 Task: Search one way flight ticket for 4 adults, 2 children, 2 infants in seat and 1 infant on lap in economy from Traverse City: Cherry Capital Airport (was Cherry County Airpark) to Jacksonville: Albert J. Ellis Airport on 5-3-2023. Choice of flights is Frontier. Price is upto 65000. Outbound departure time preference is 23:15.
Action: Mouse moved to (259, 356)
Screenshot: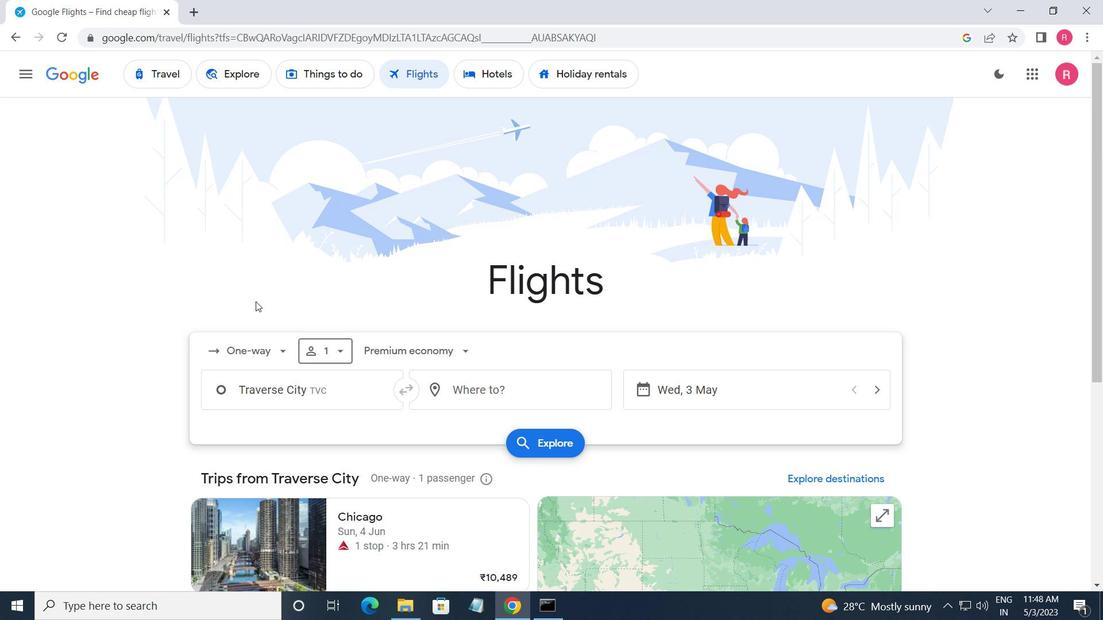 
Action: Mouse pressed left at (259, 356)
Screenshot: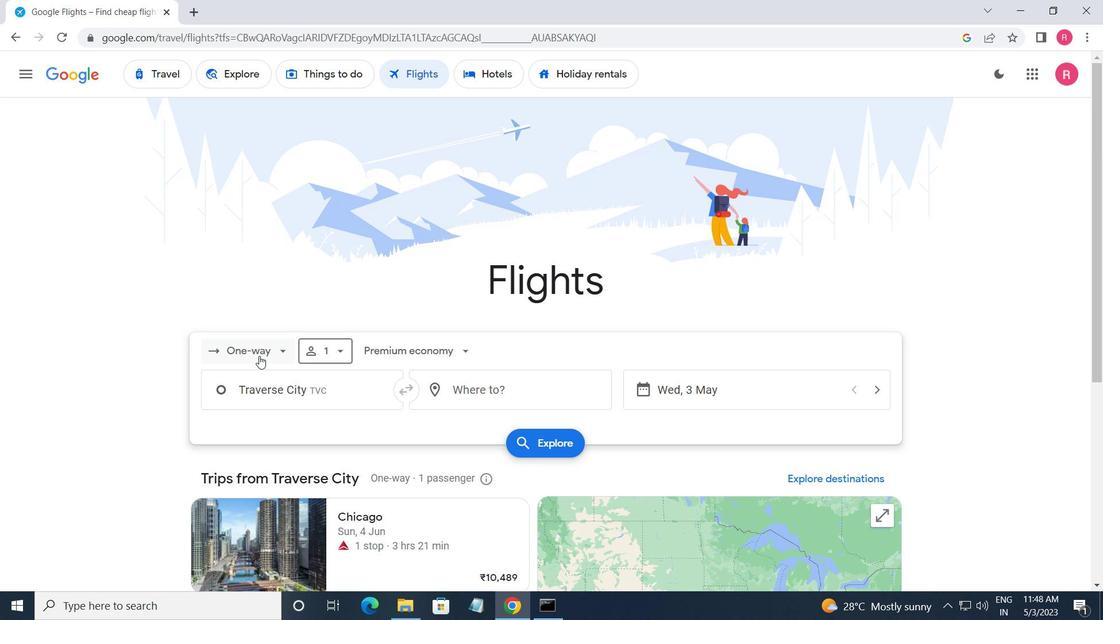 
Action: Mouse moved to (270, 412)
Screenshot: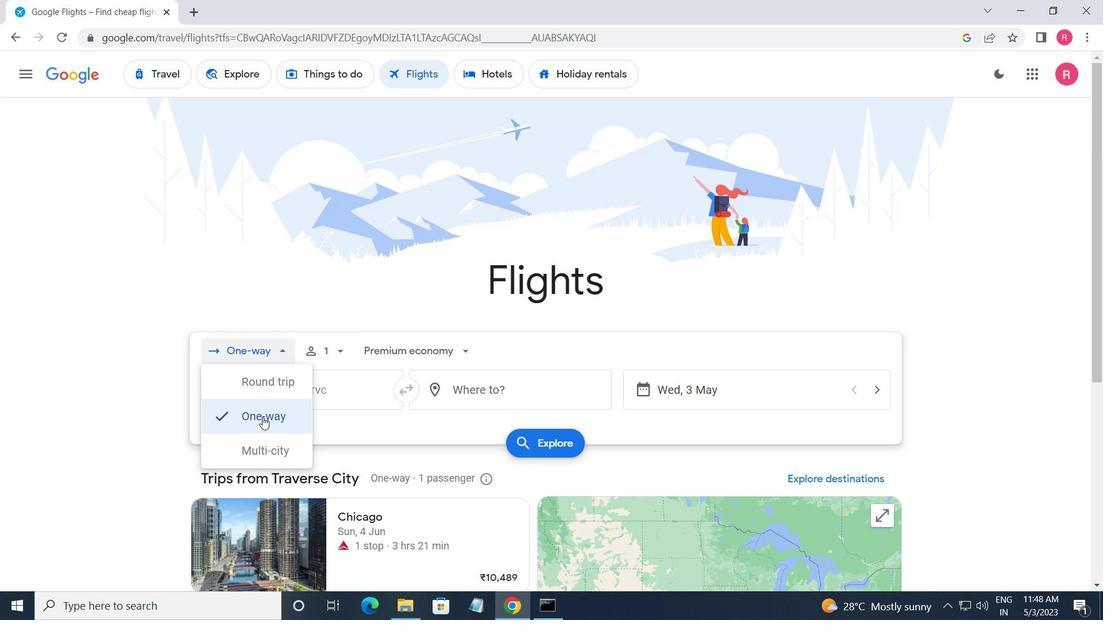 
Action: Mouse pressed left at (270, 412)
Screenshot: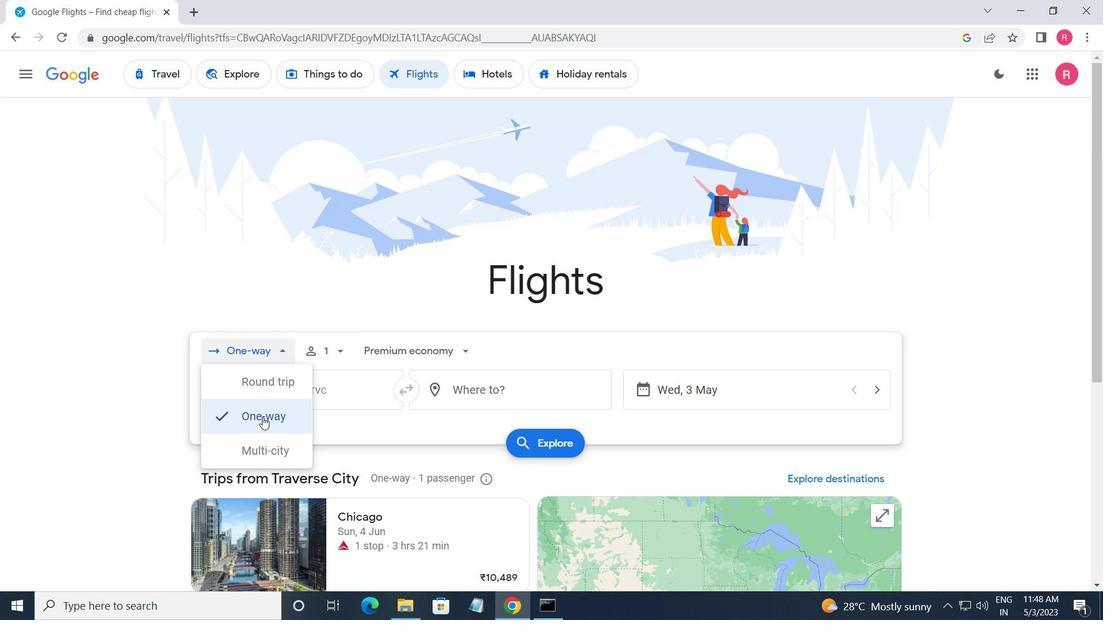 
Action: Mouse moved to (337, 345)
Screenshot: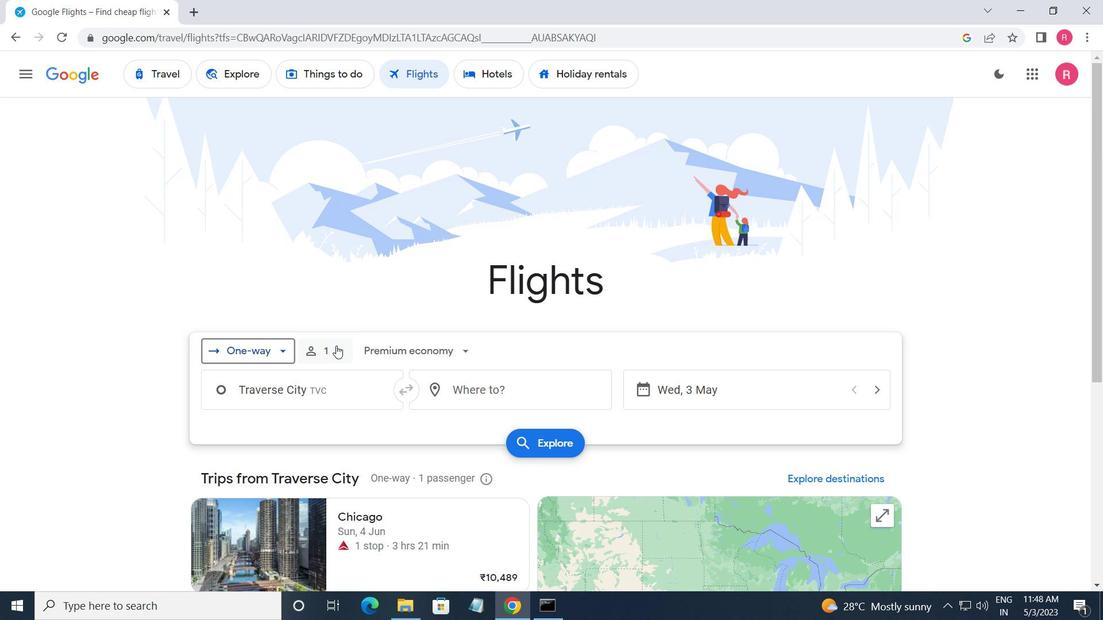 
Action: Mouse pressed left at (337, 345)
Screenshot: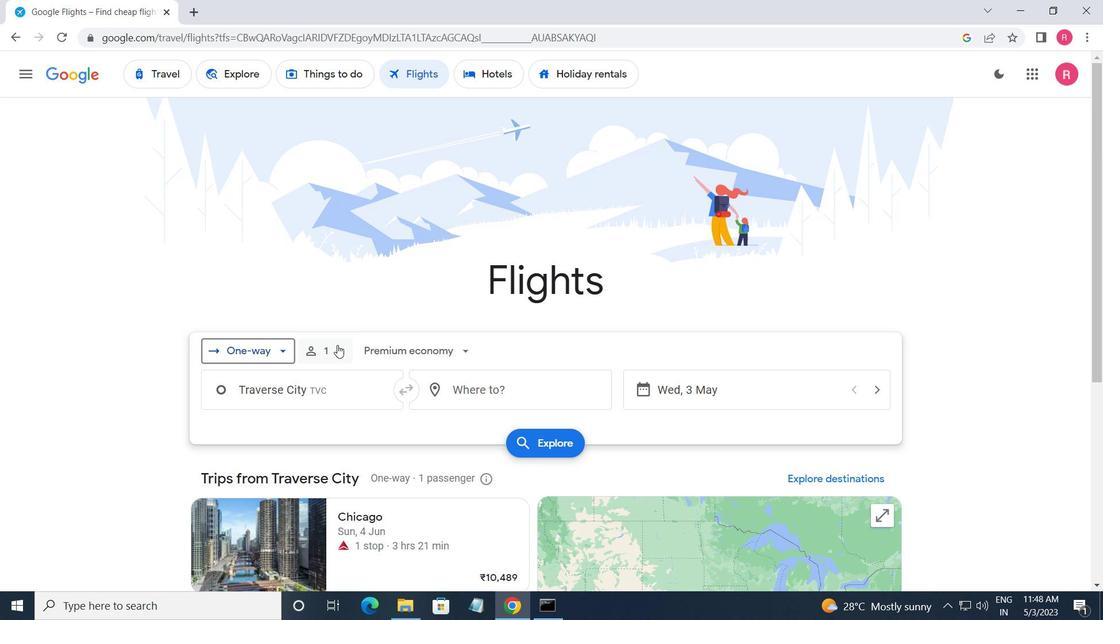 
Action: Mouse moved to (440, 382)
Screenshot: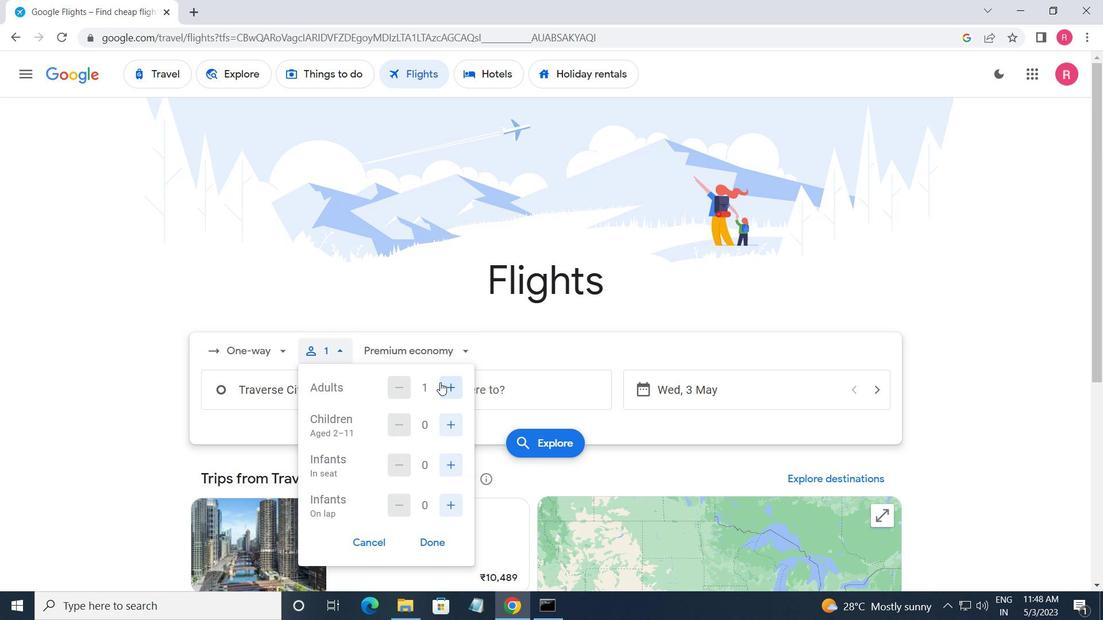 
Action: Mouse pressed left at (440, 382)
Screenshot: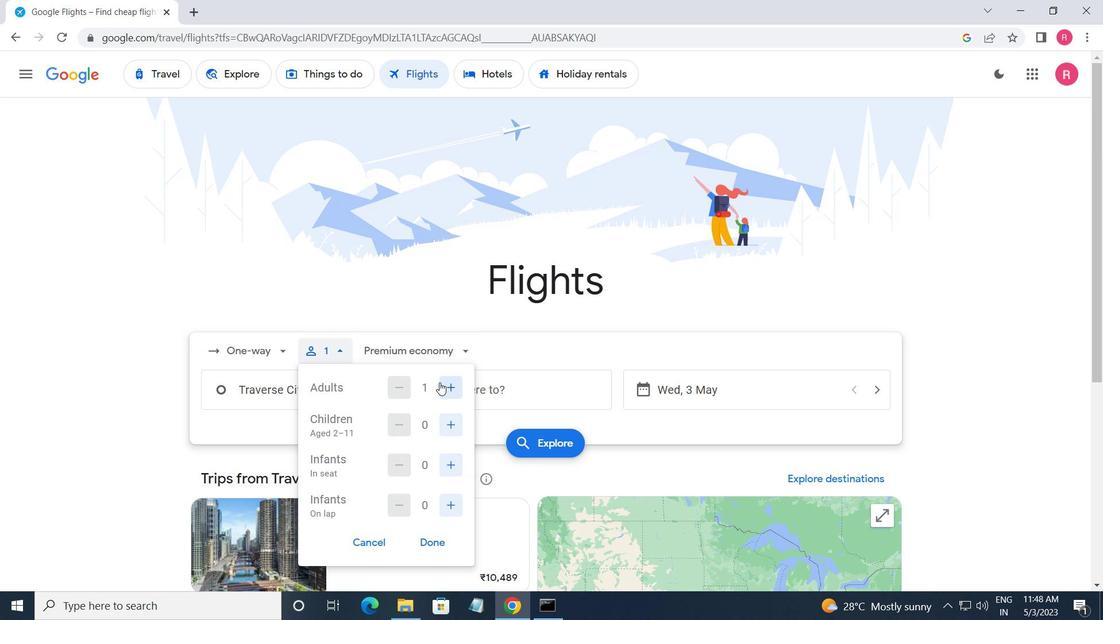
Action: Mouse moved to (443, 383)
Screenshot: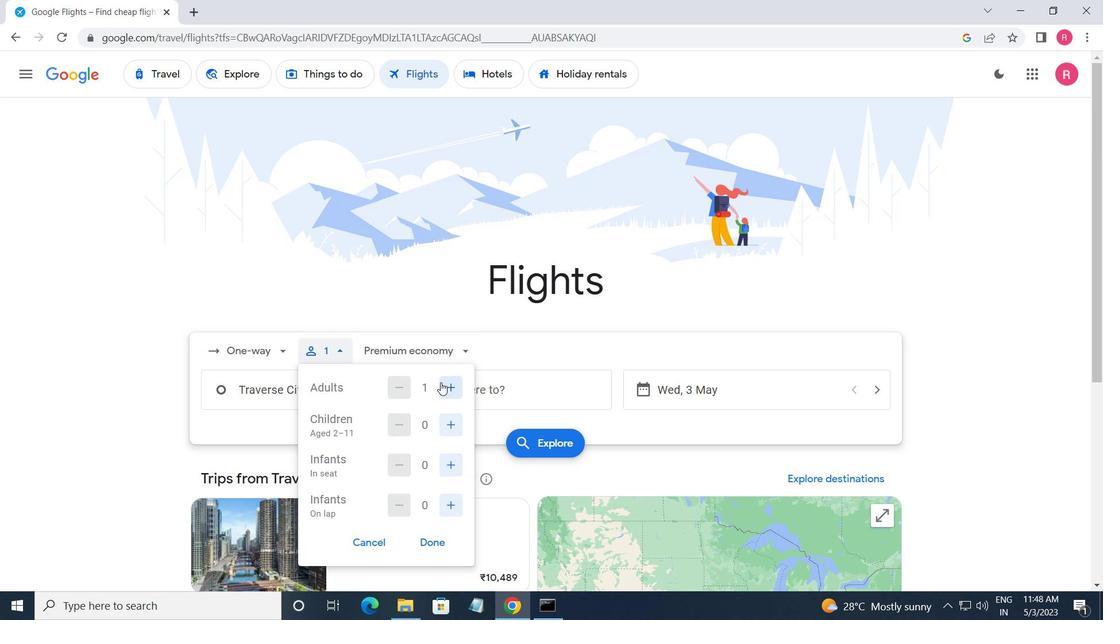 
Action: Mouse pressed left at (443, 383)
Screenshot: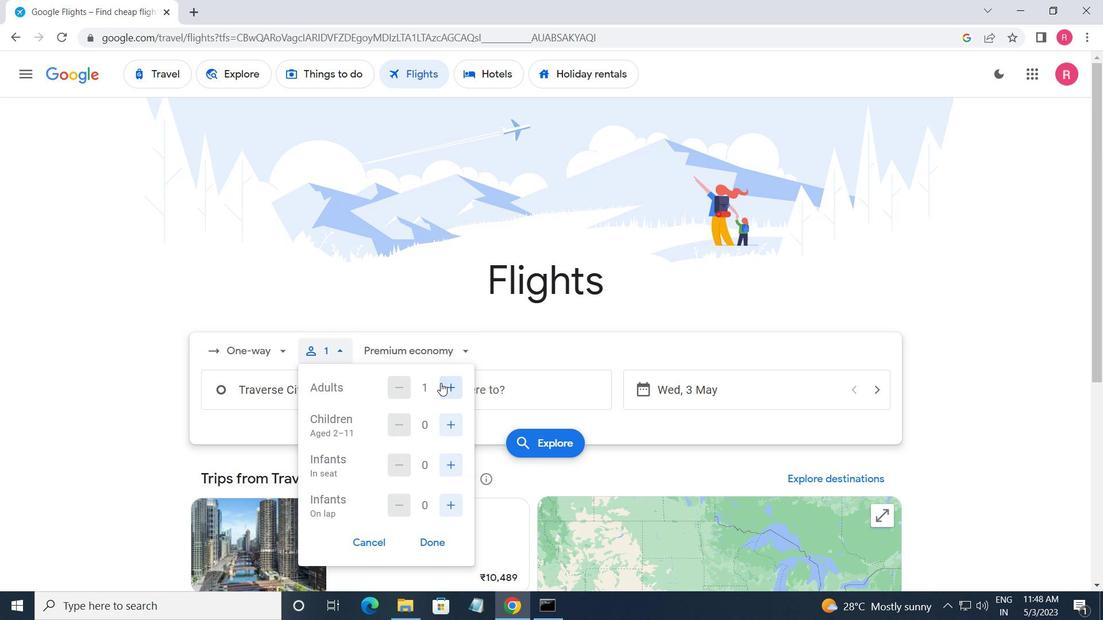
Action: Mouse pressed left at (443, 383)
Screenshot: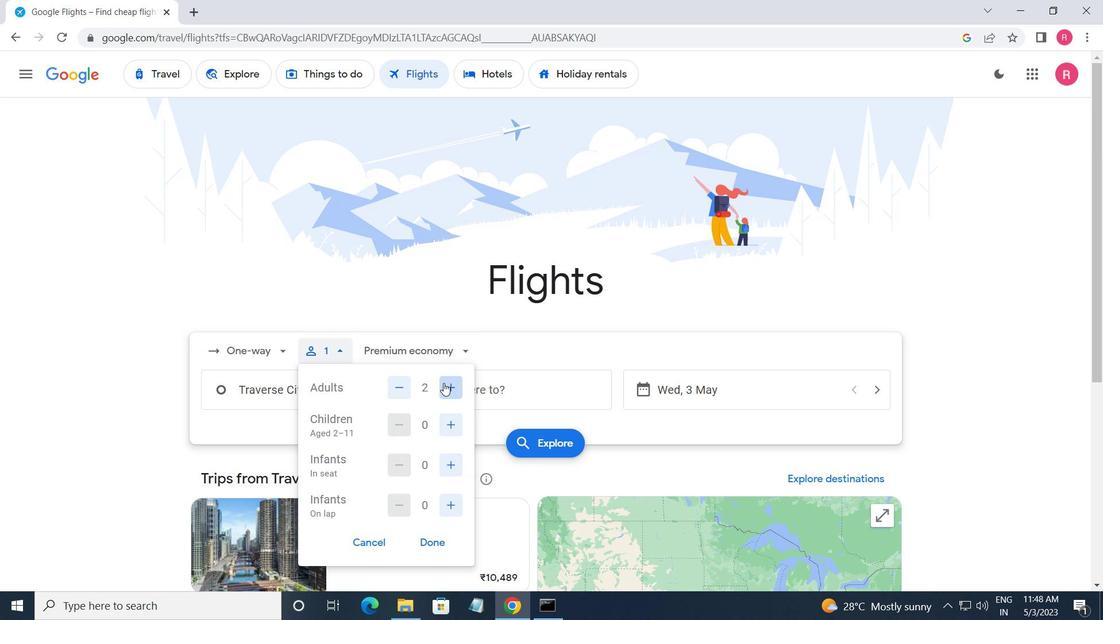 
Action: Mouse moved to (458, 434)
Screenshot: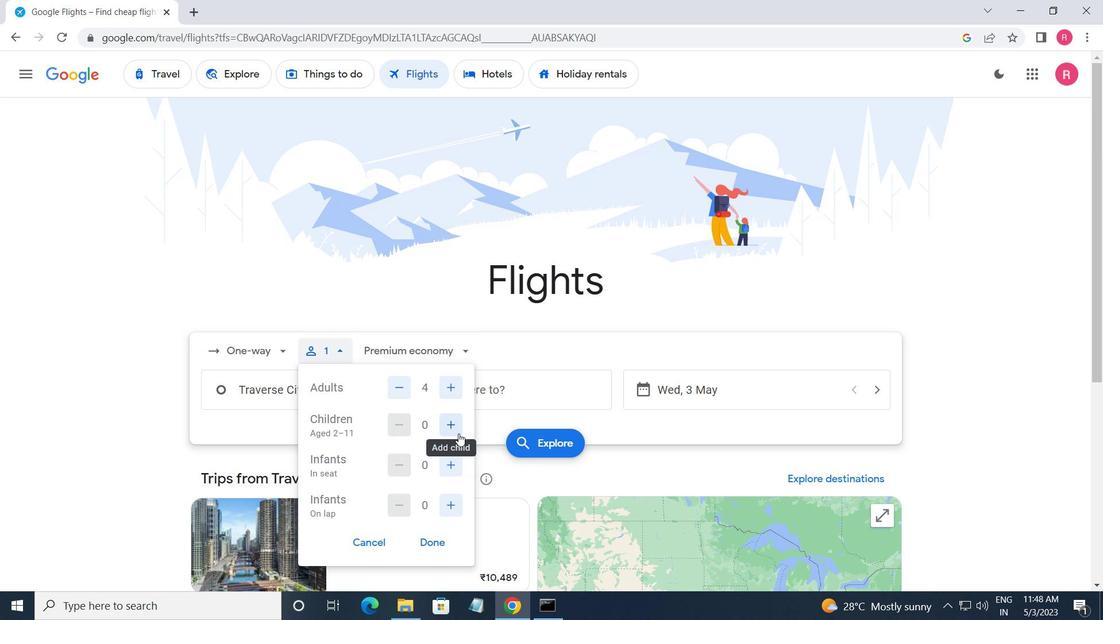 
Action: Mouse pressed left at (458, 434)
Screenshot: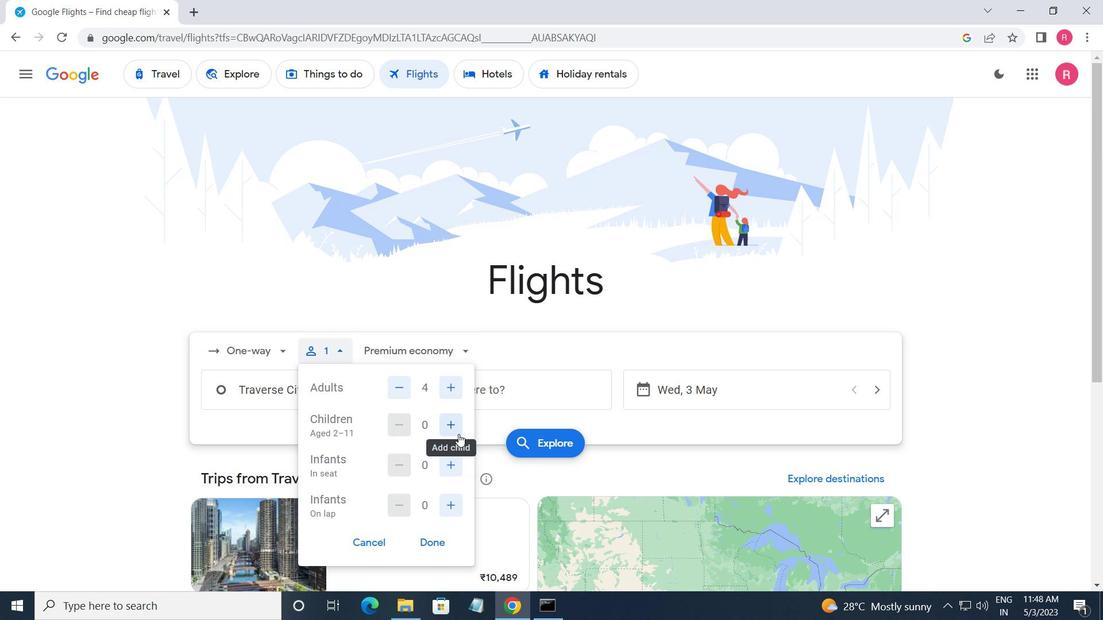 
Action: Mouse moved to (457, 433)
Screenshot: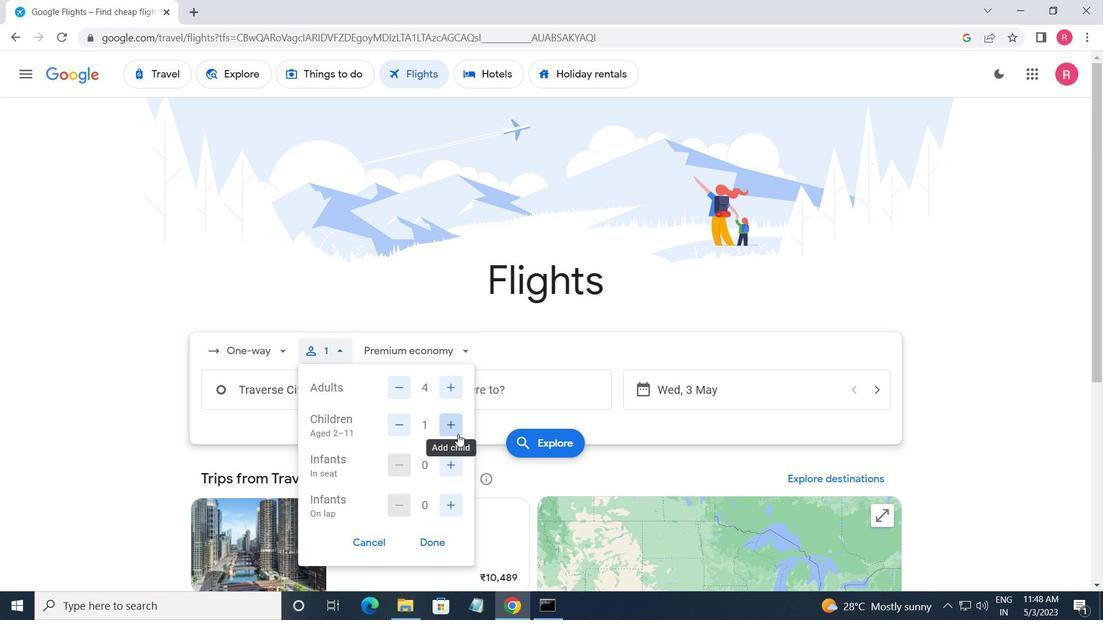 
Action: Mouse pressed left at (457, 433)
Screenshot: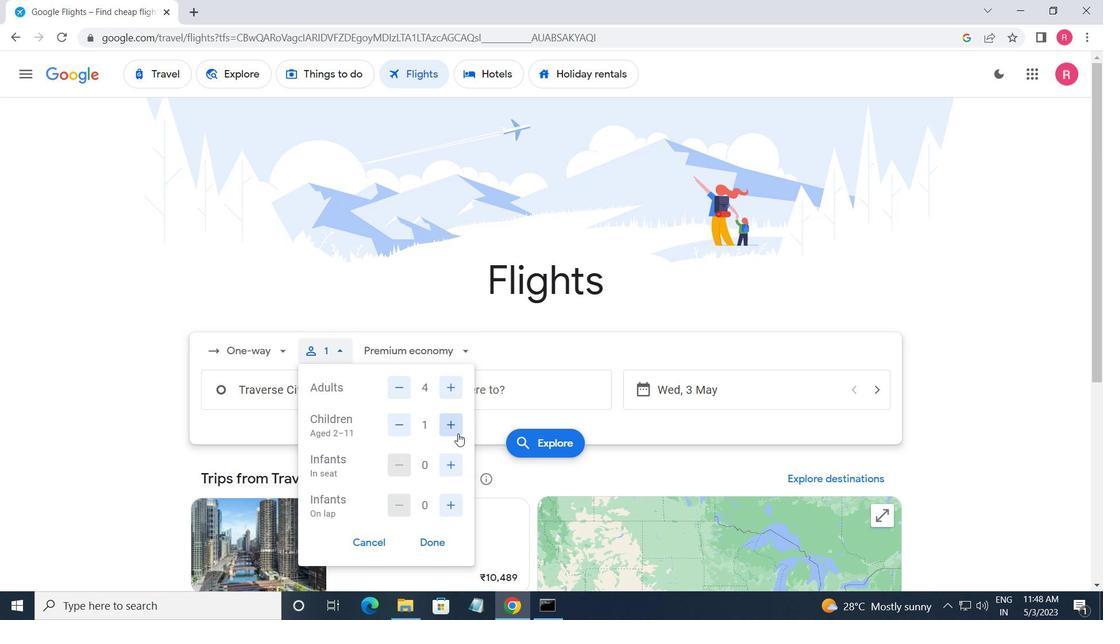 
Action: Mouse moved to (457, 455)
Screenshot: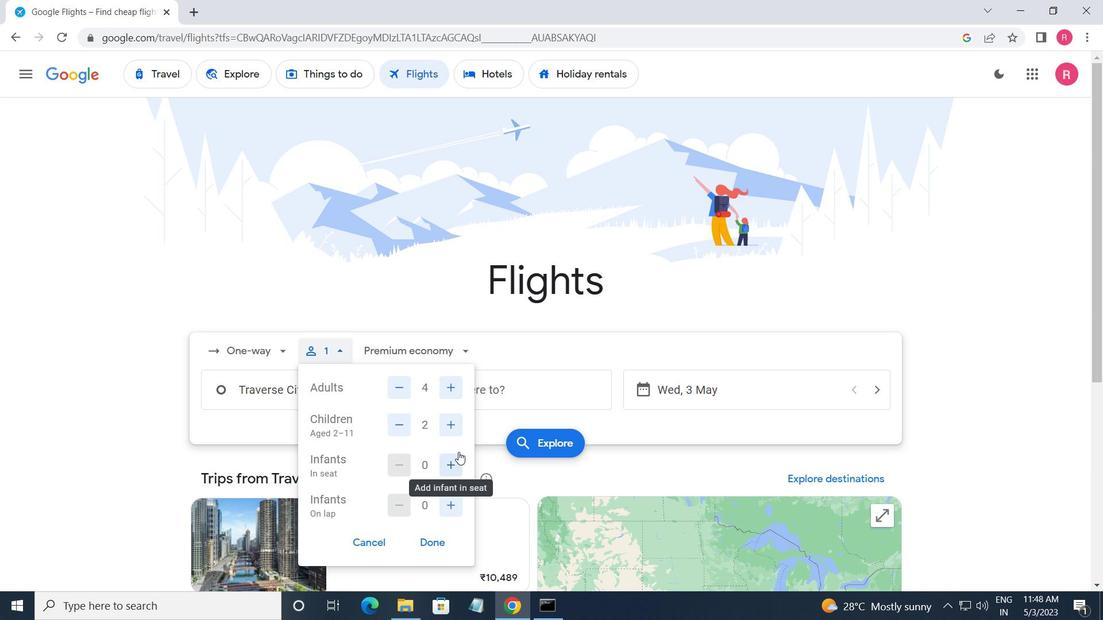 
Action: Mouse pressed left at (457, 455)
Screenshot: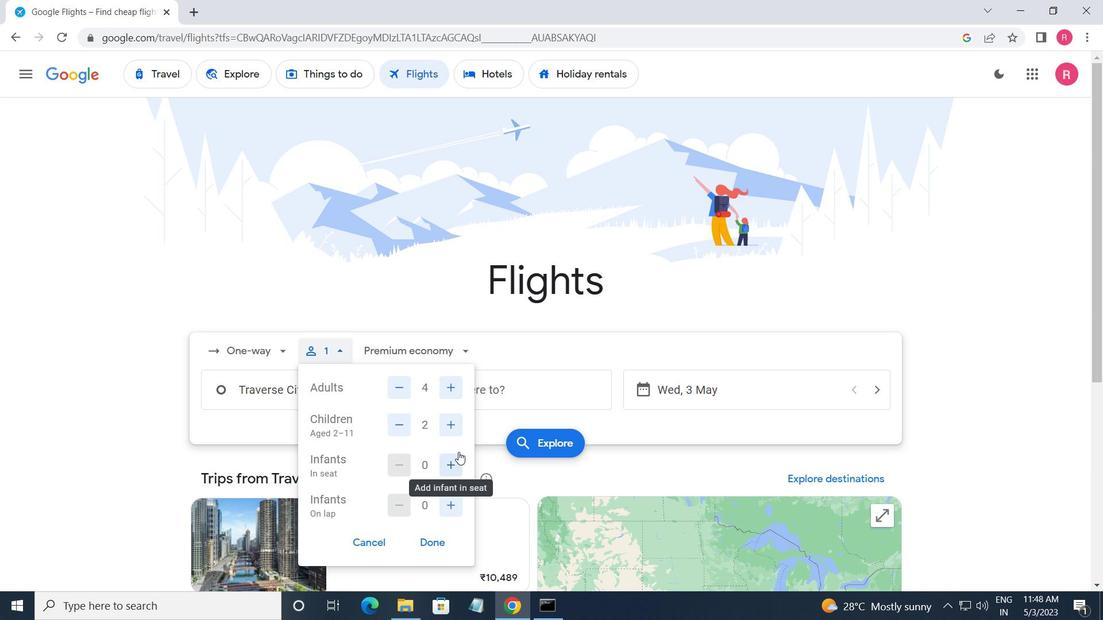 
Action: Mouse moved to (457, 456)
Screenshot: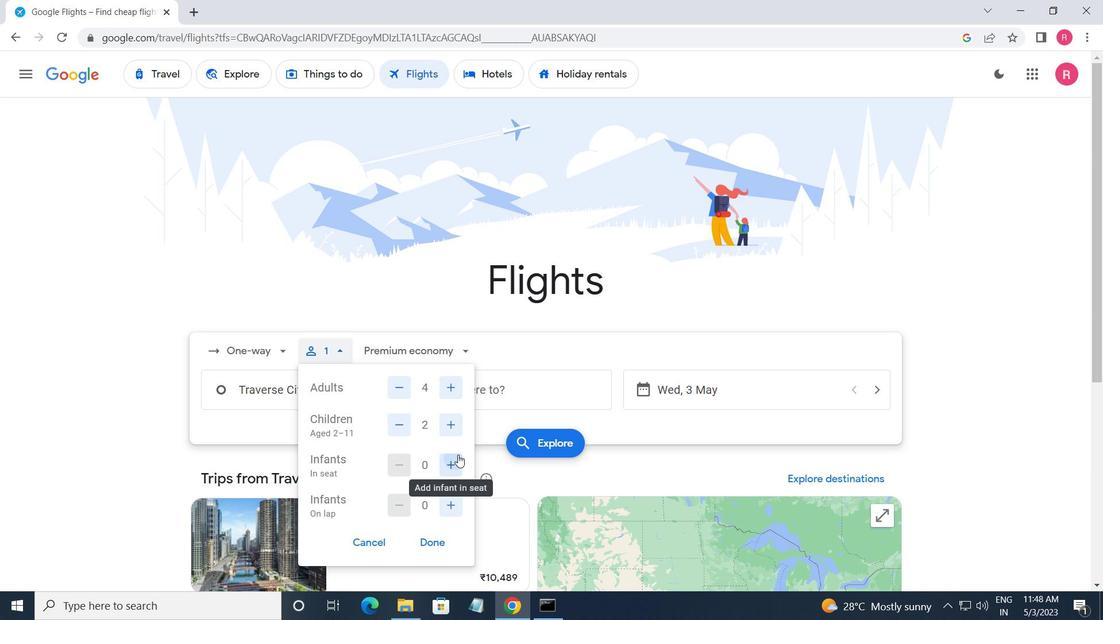 
Action: Mouse pressed left at (457, 456)
Screenshot: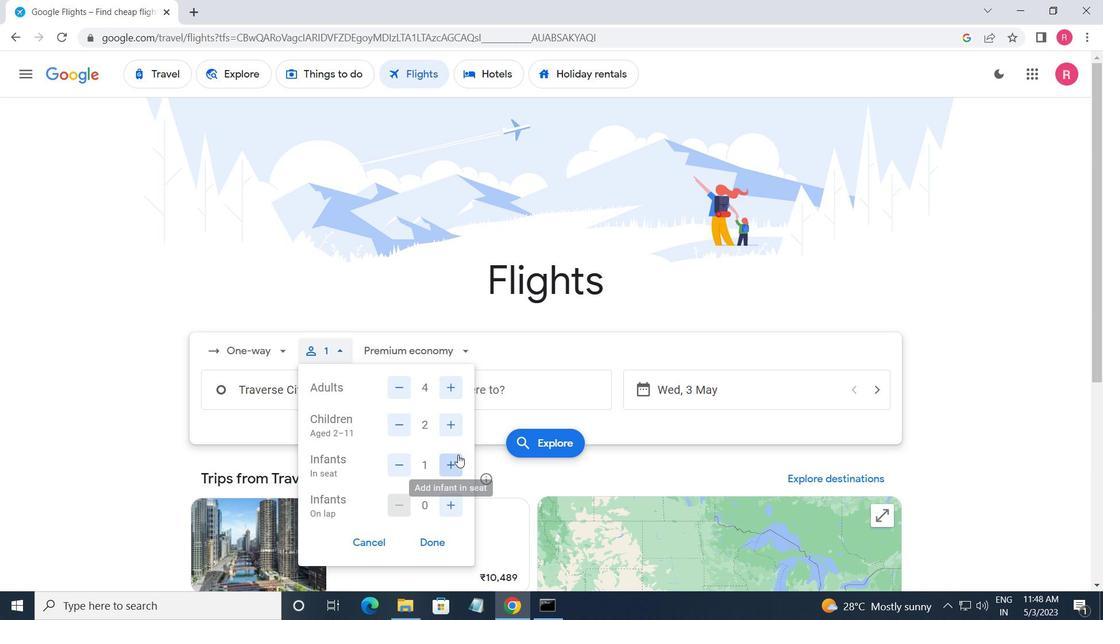 
Action: Mouse moved to (447, 496)
Screenshot: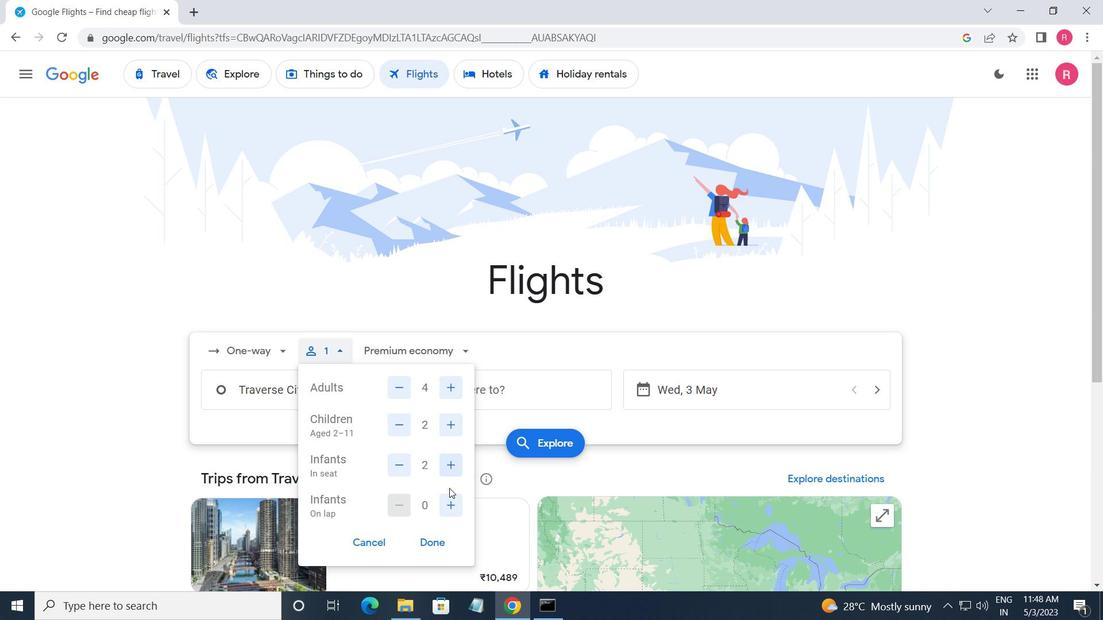 
Action: Mouse pressed left at (447, 496)
Screenshot: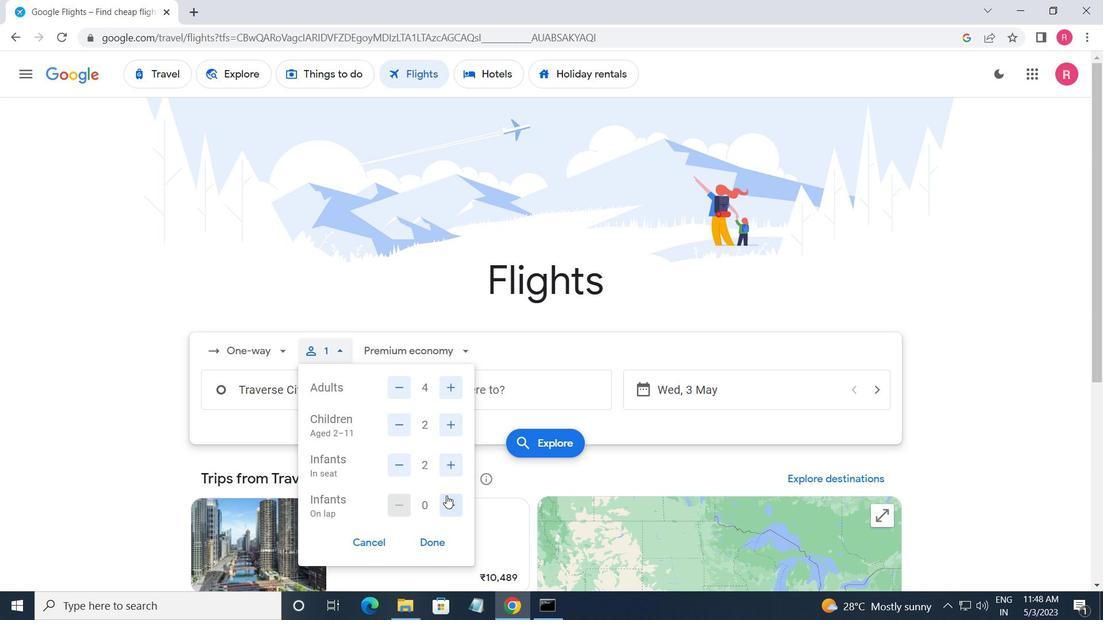 
Action: Mouse moved to (433, 536)
Screenshot: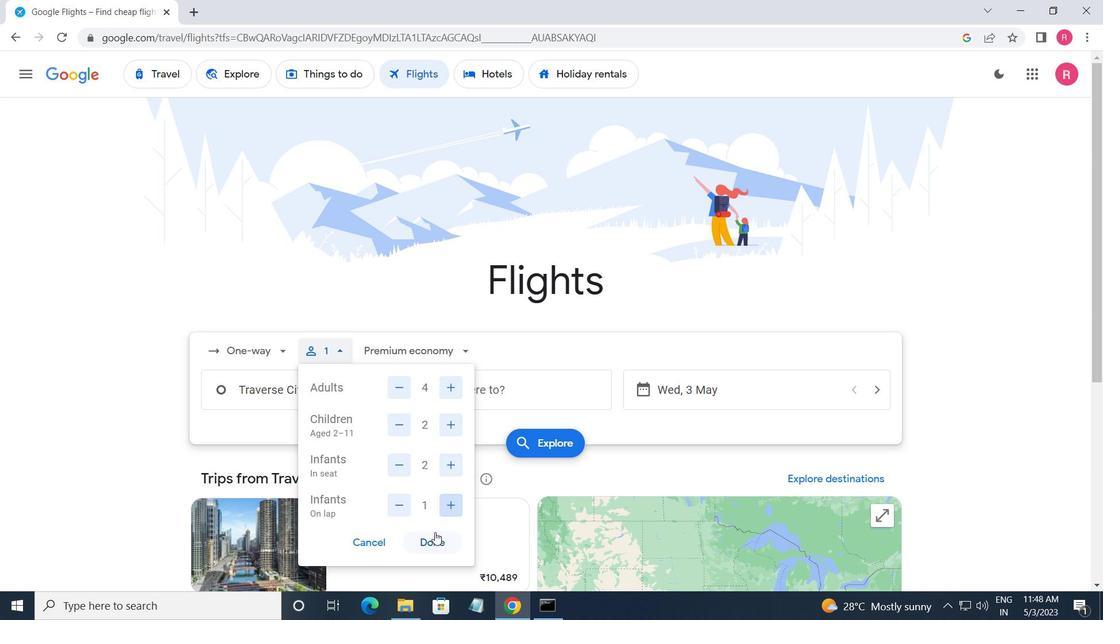 
Action: Mouse pressed left at (433, 536)
Screenshot: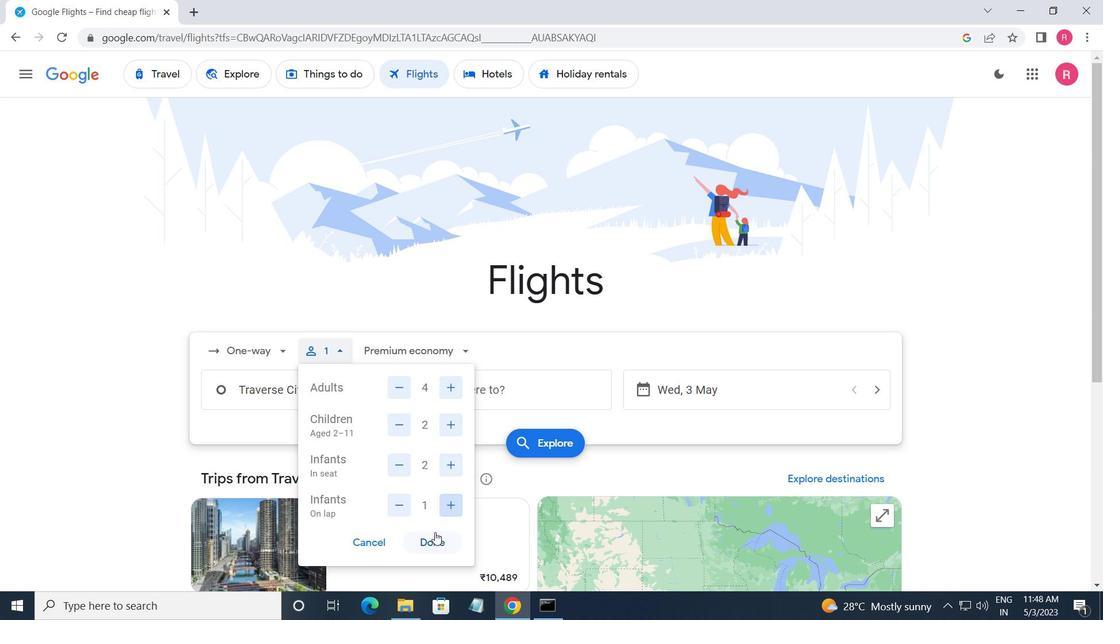 
Action: Mouse moved to (405, 355)
Screenshot: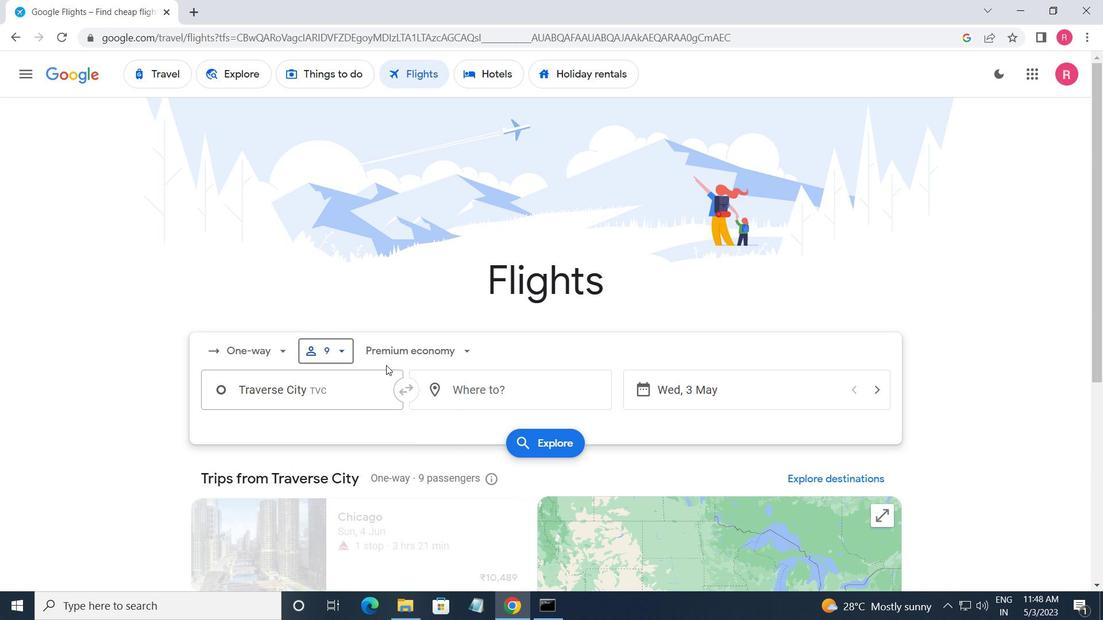 
Action: Mouse pressed left at (405, 355)
Screenshot: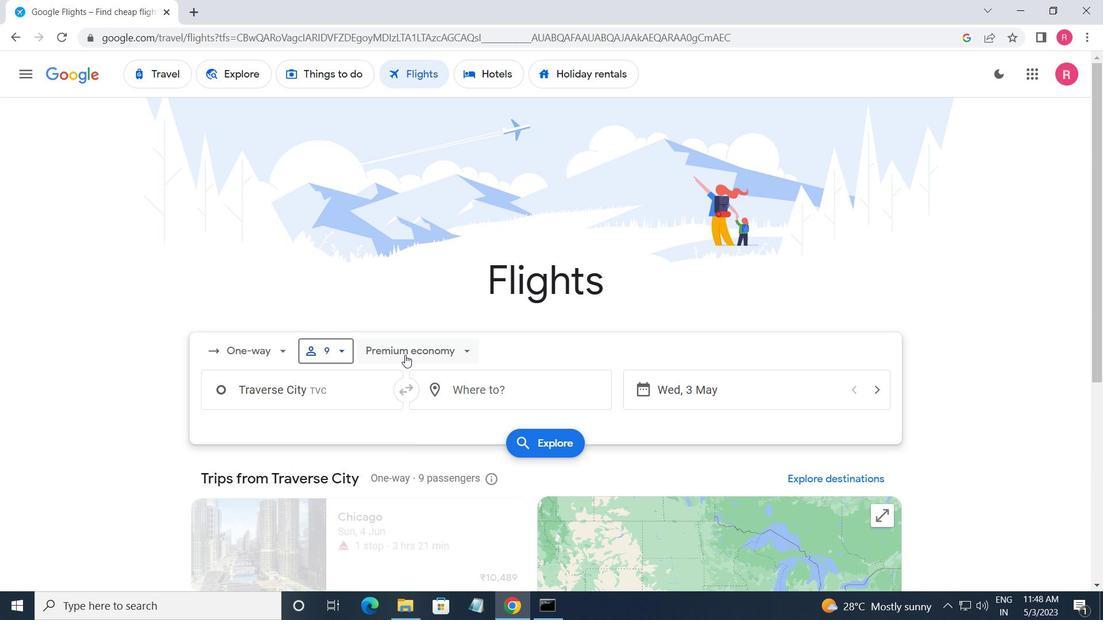 
Action: Mouse moved to (419, 391)
Screenshot: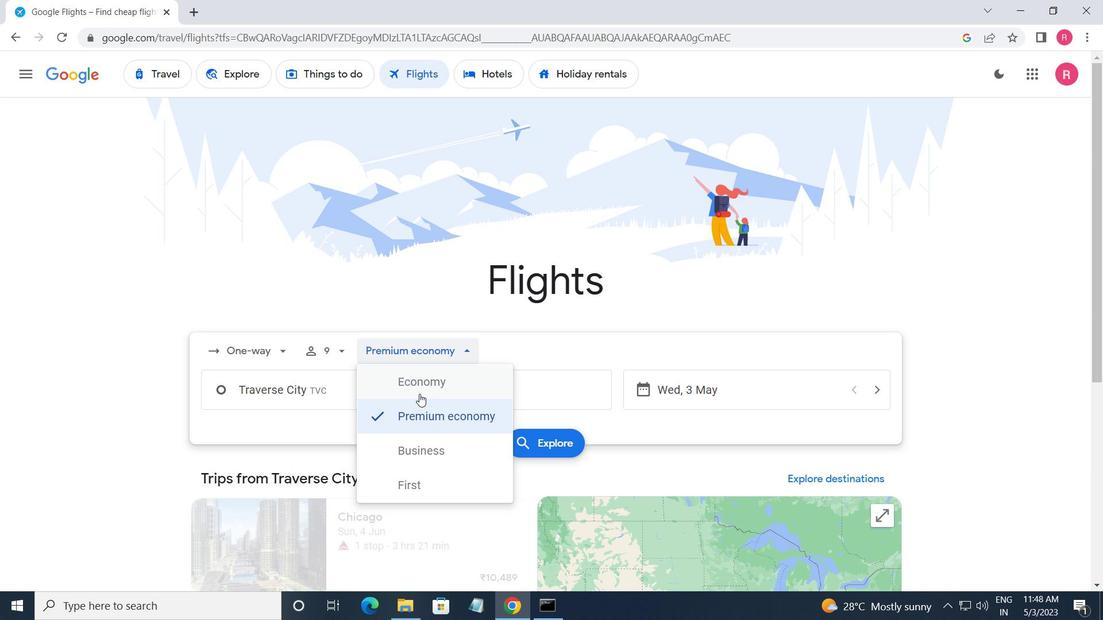 
Action: Mouse pressed left at (419, 391)
Screenshot: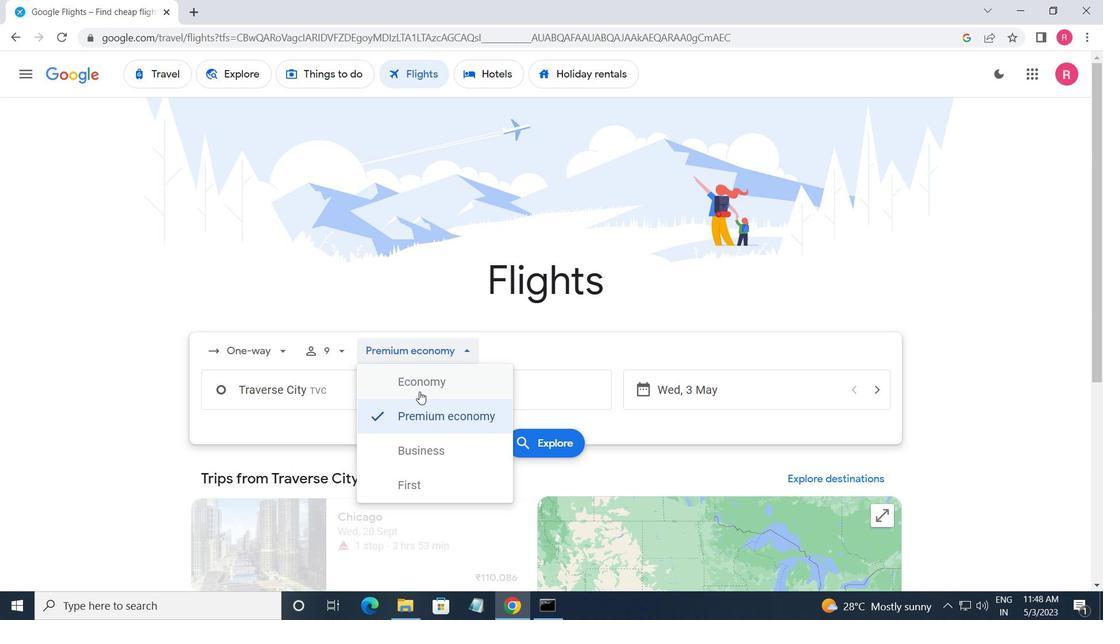
Action: Mouse moved to (336, 386)
Screenshot: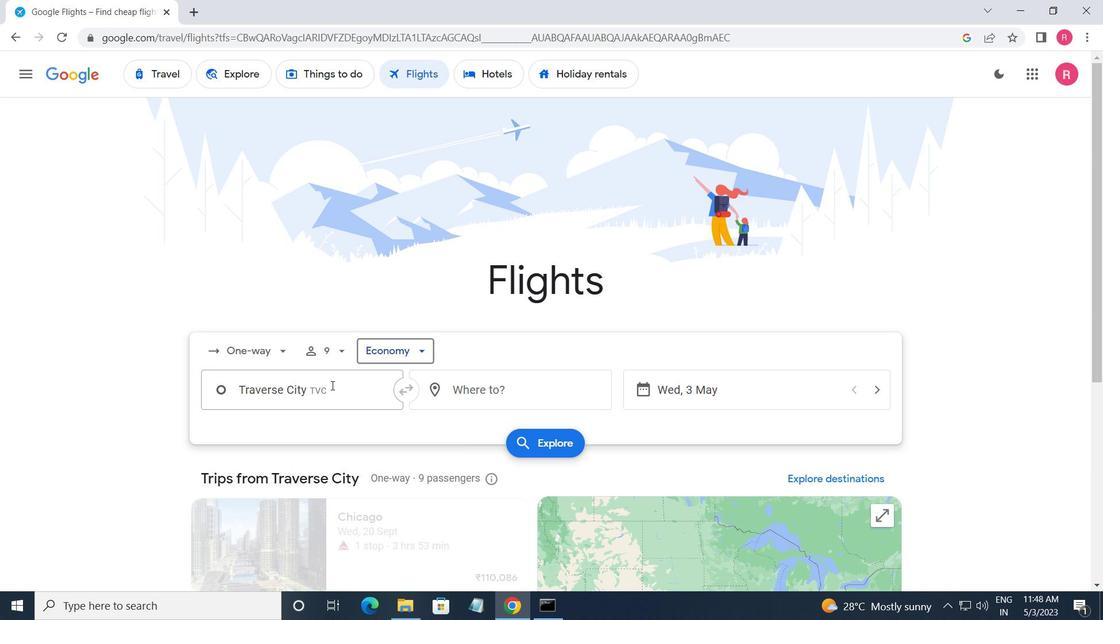 
Action: Mouse pressed left at (336, 386)
Screenshot: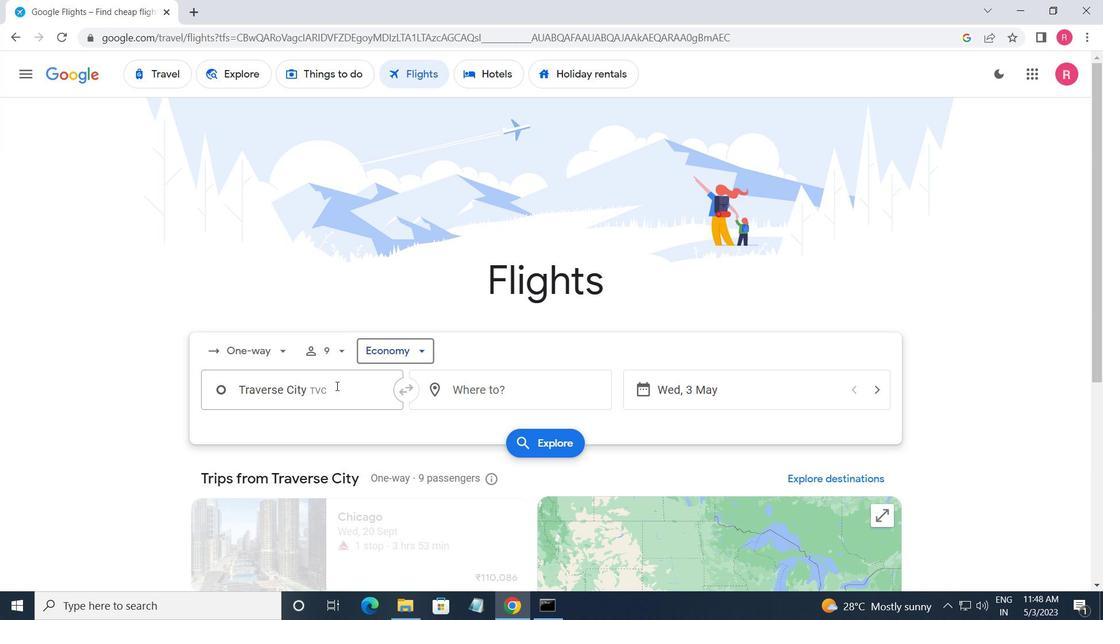 
Action: Mouse moved to (351, 461)
Screenshot: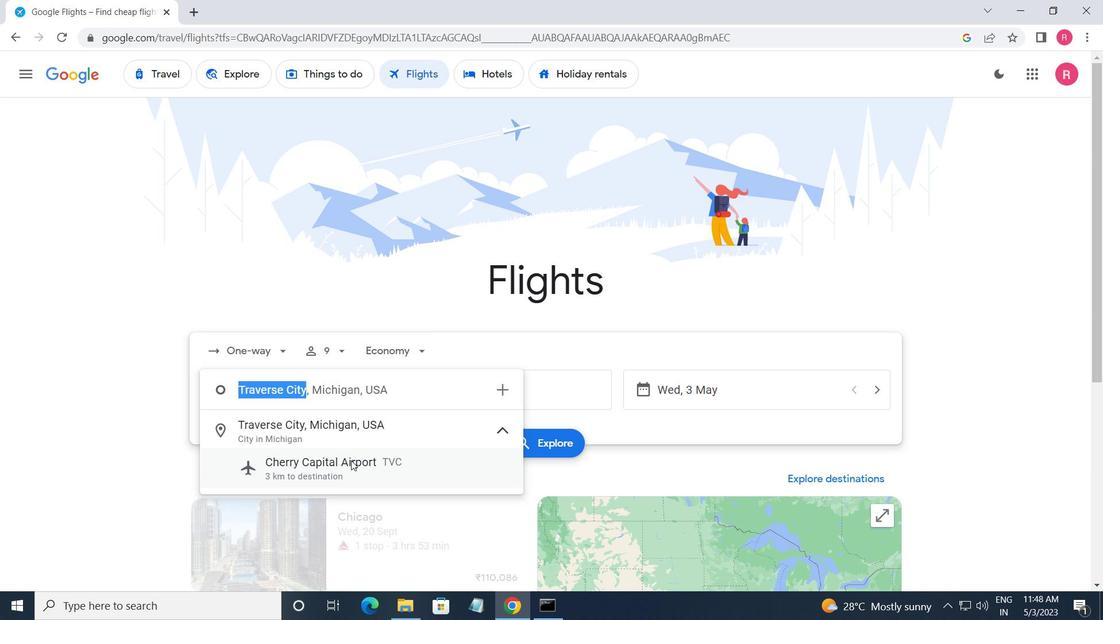 
Action: Mouse pressed left at (351, 461)
Screenshot: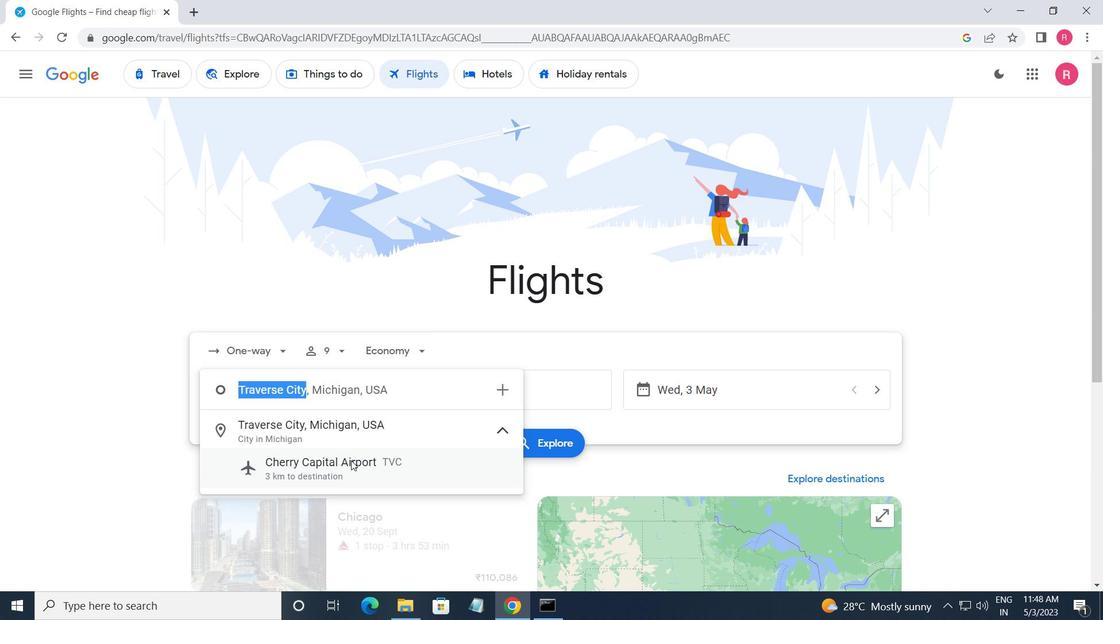 
Action: Mouse moved to (486, 391)
Screenshot: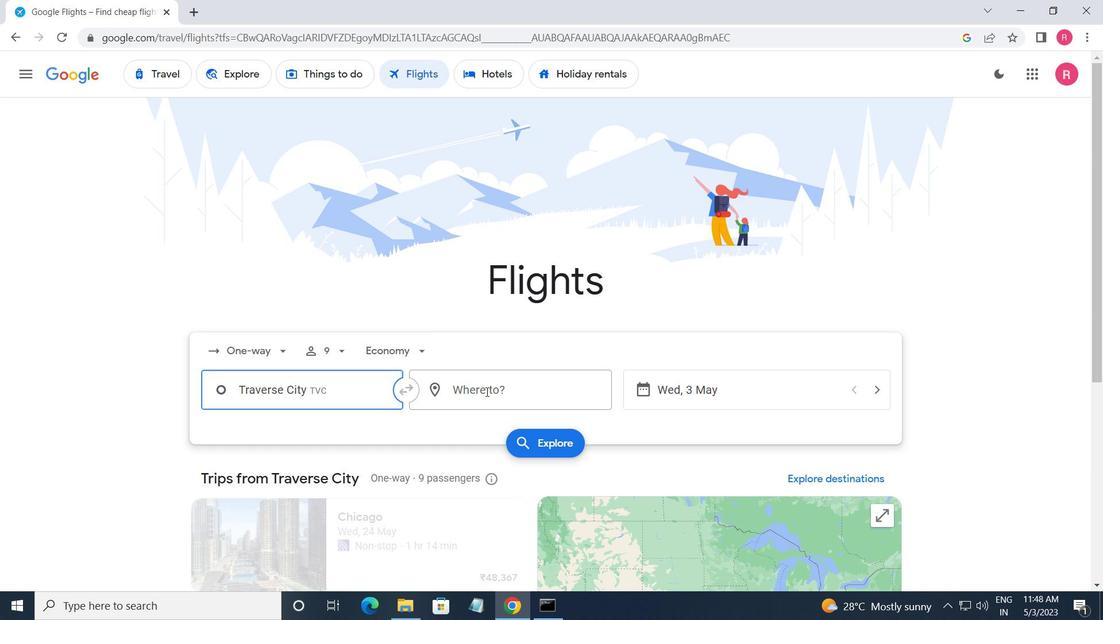 
Action: Mouse pressed left at (486, 391)
Screenshot: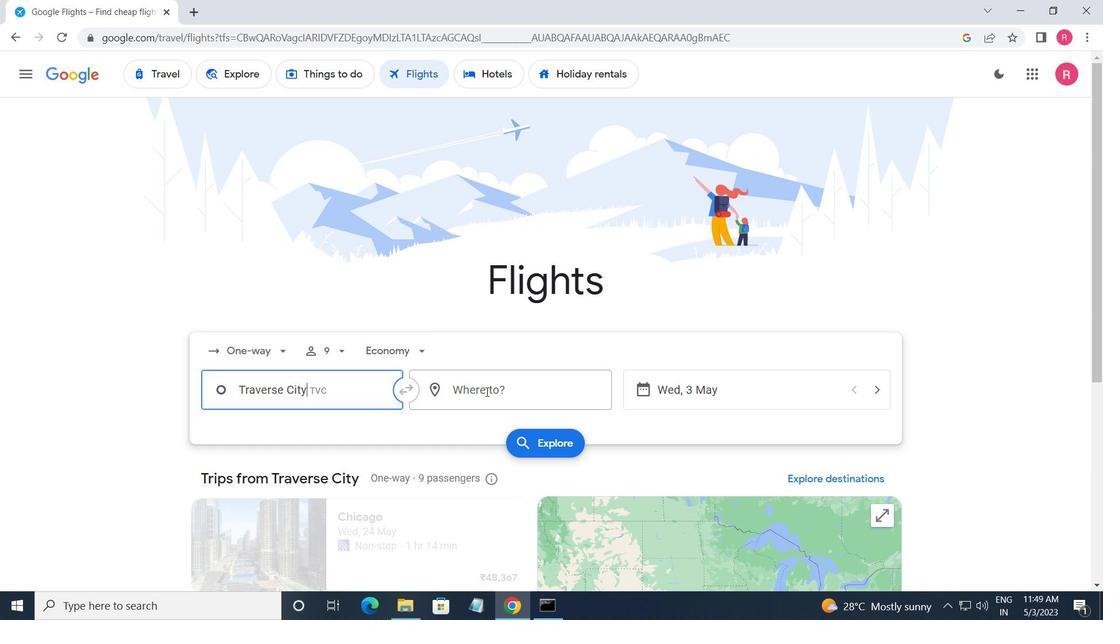 
Action: Mouse moved to (478, 528)
Screenshot: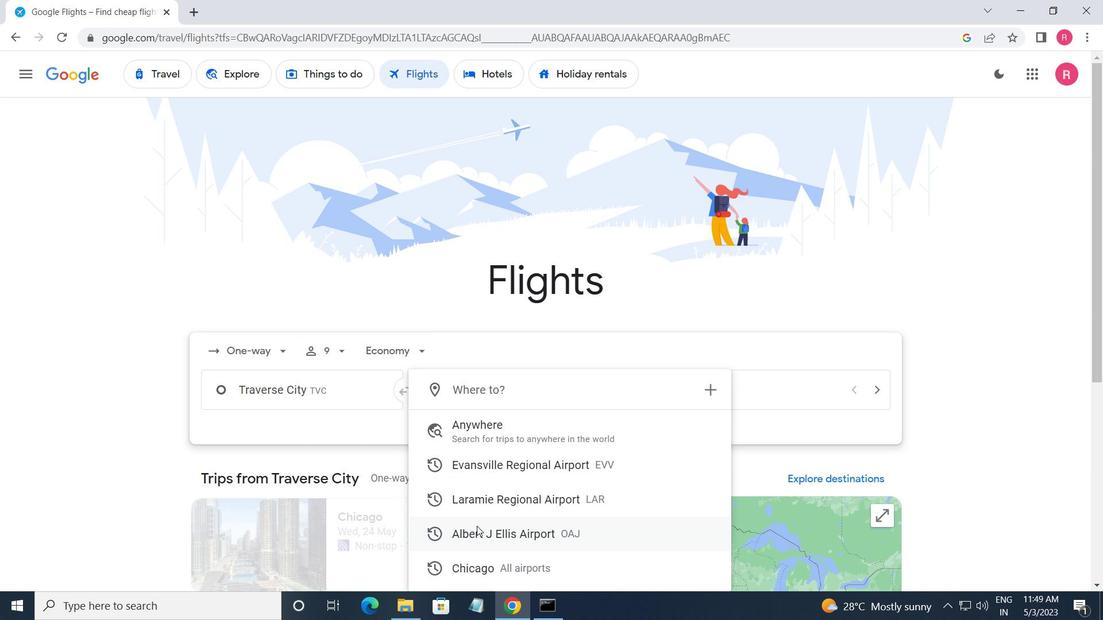 
Action: Mouse pressed left at (478, 528)
Screenshot: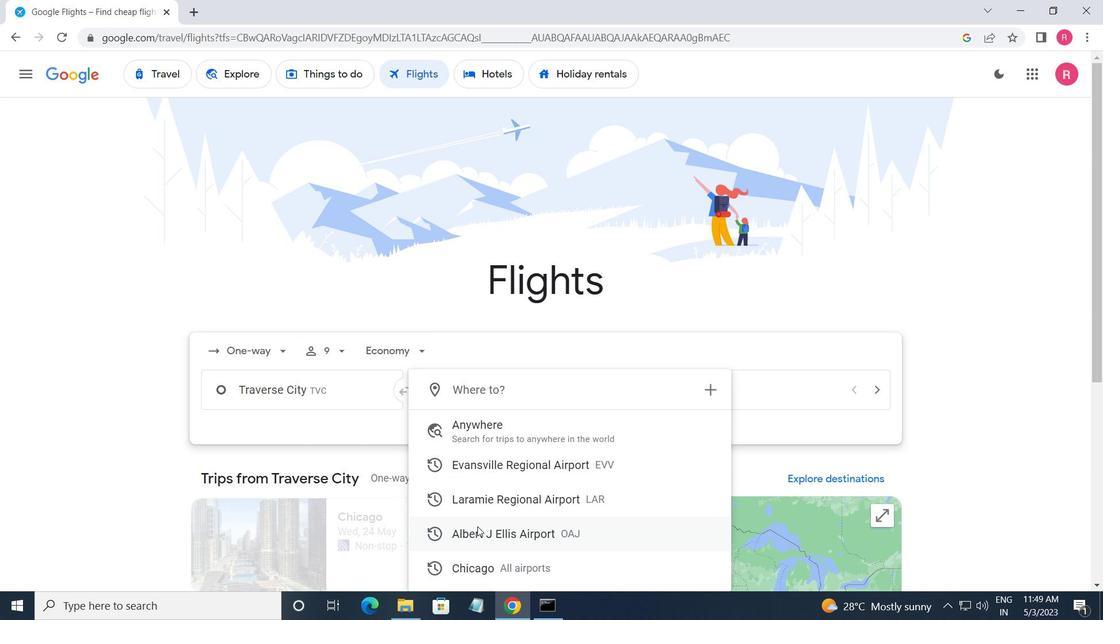 
Action: Mouse moved to (732, 402)
Screenshot: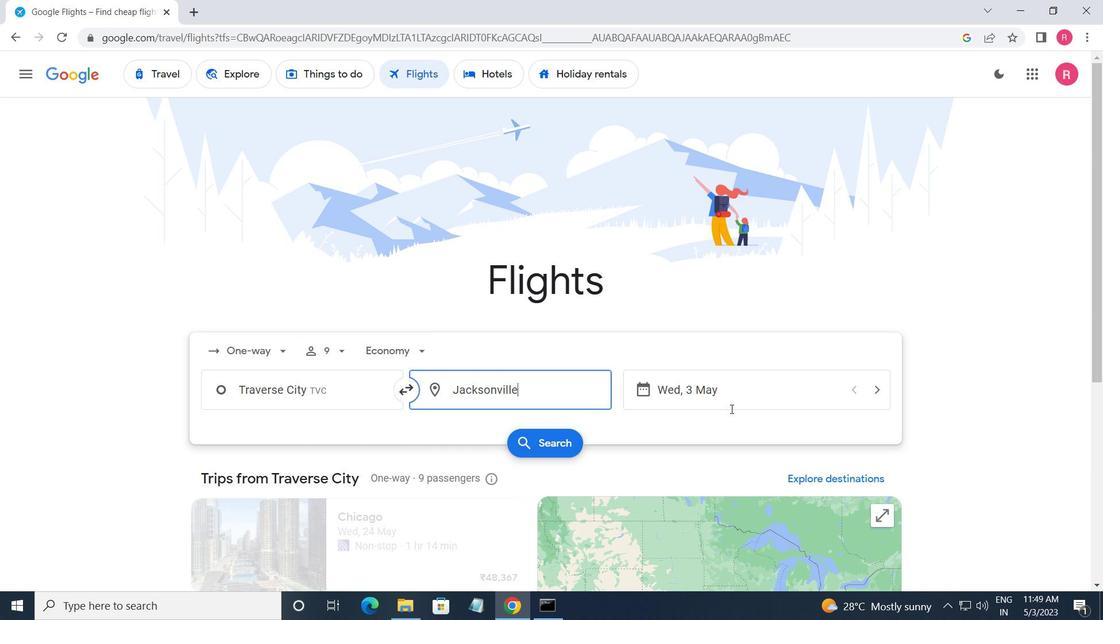 
Action: Mouse pressed left at (732, 402)
Screenshot: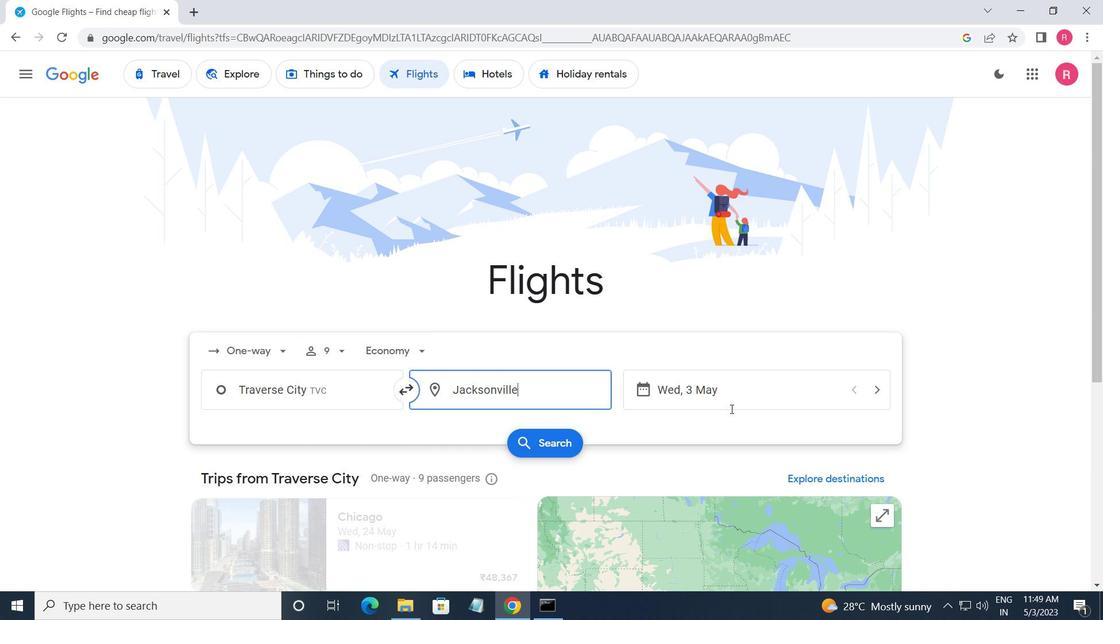 
Action: Mouse moved to (486, 341)
Screenshot: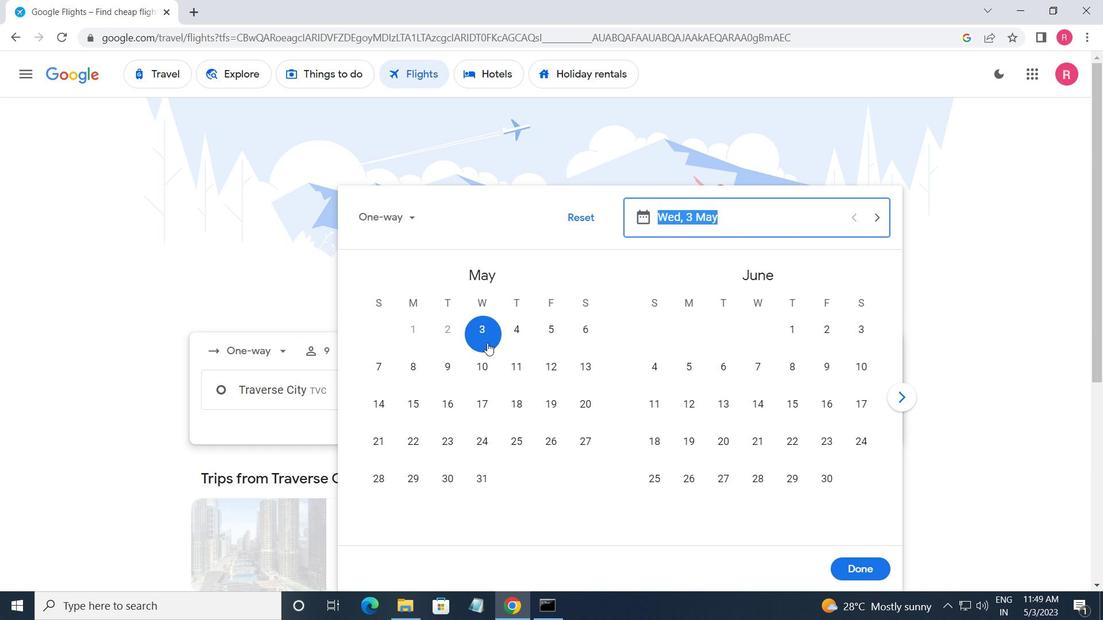
Action: Mouse pressed left at (486, 341)
Screenshot: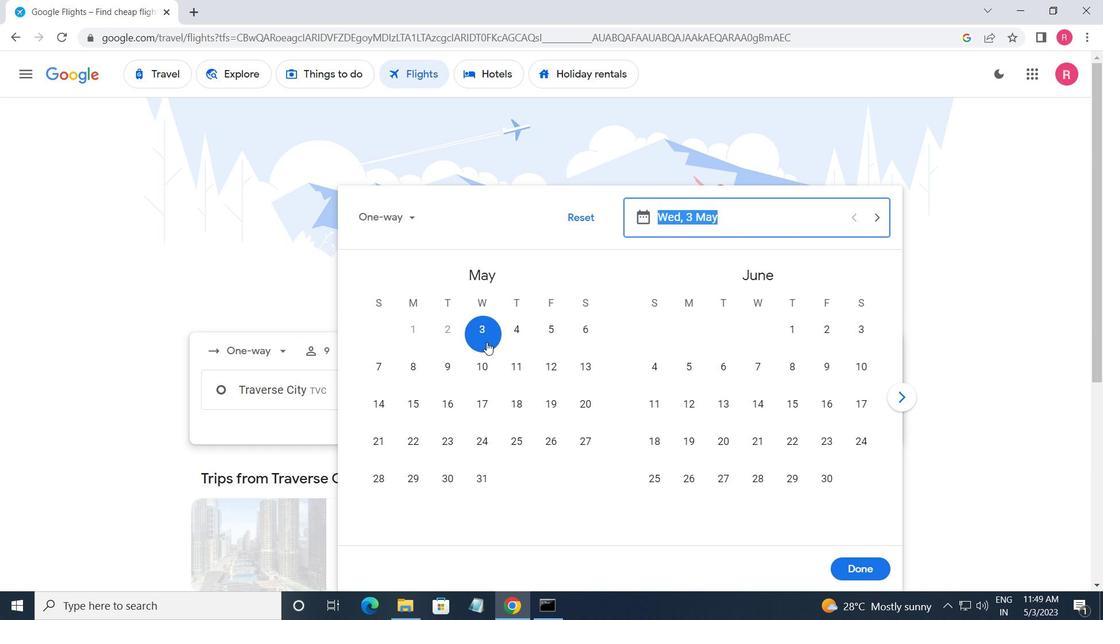 
Action: Mouse moved to (856, 574)
Screenshot: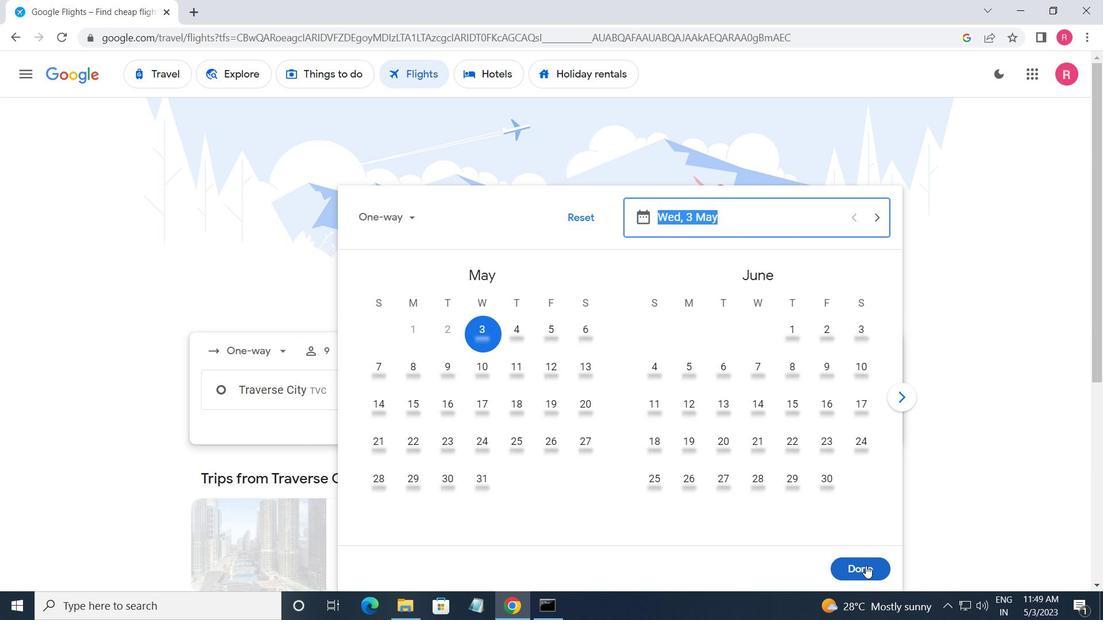 
Action: Mouse pressed left at (856, 574)
Screenshot: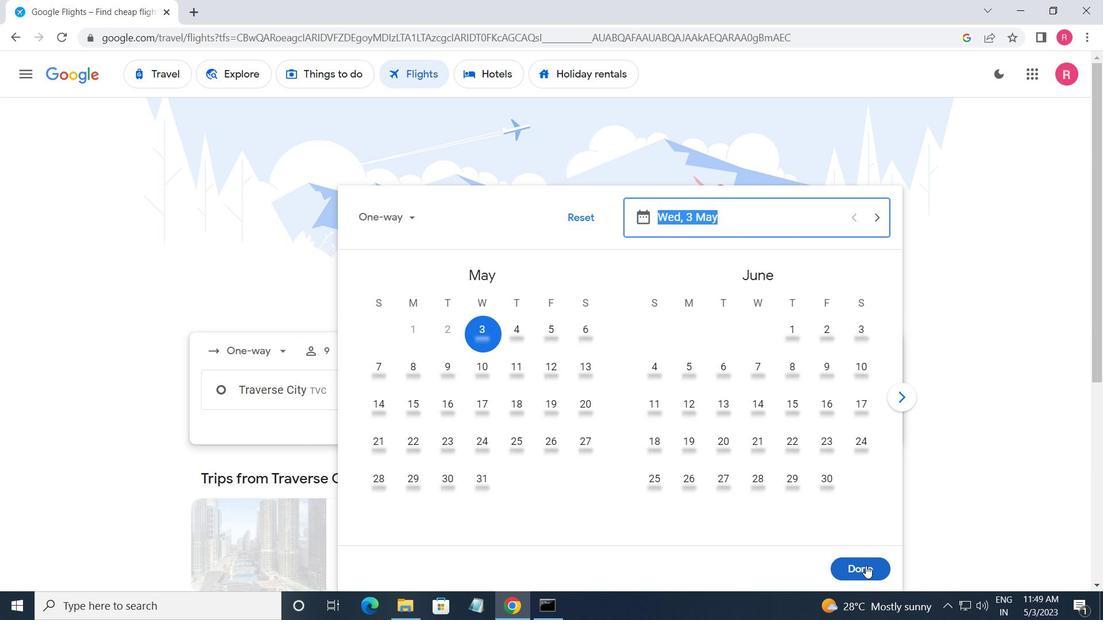 
Action: Mouse moved to (560, 444)
Screenshot: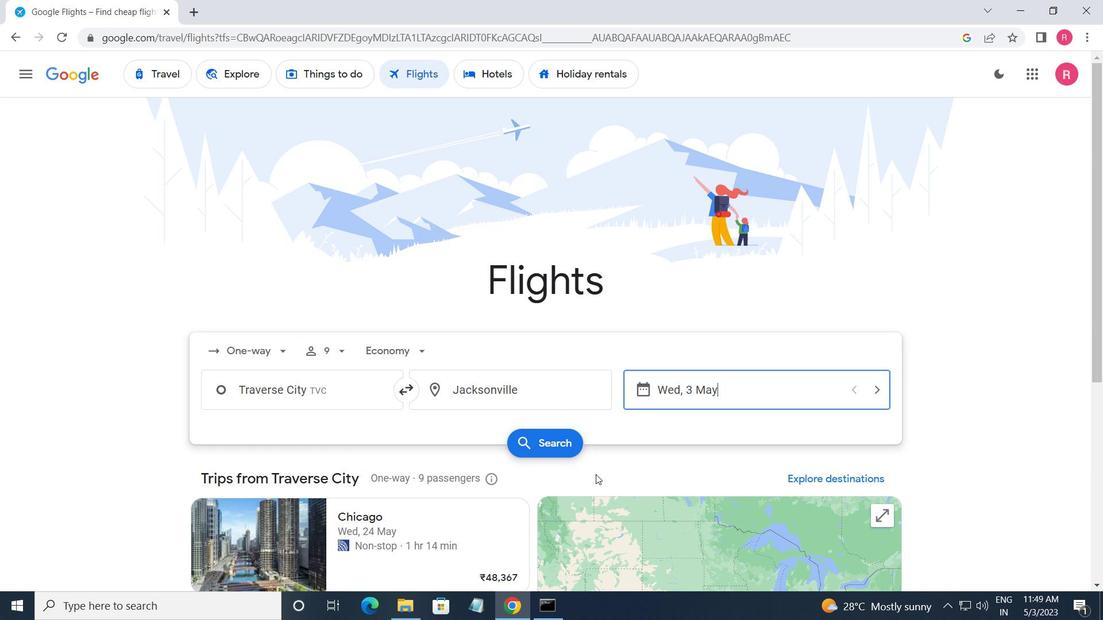 
Action: Mouse pressed left at (560, 444)
Screenshot: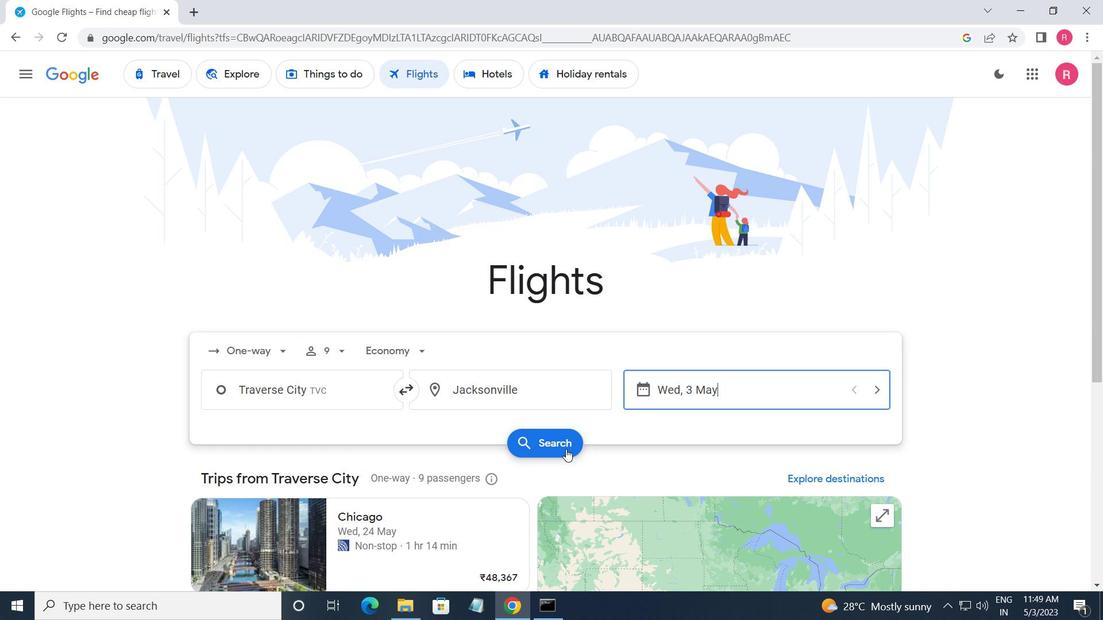 
Action: Mouse moved to (214, 202)
Screenshot: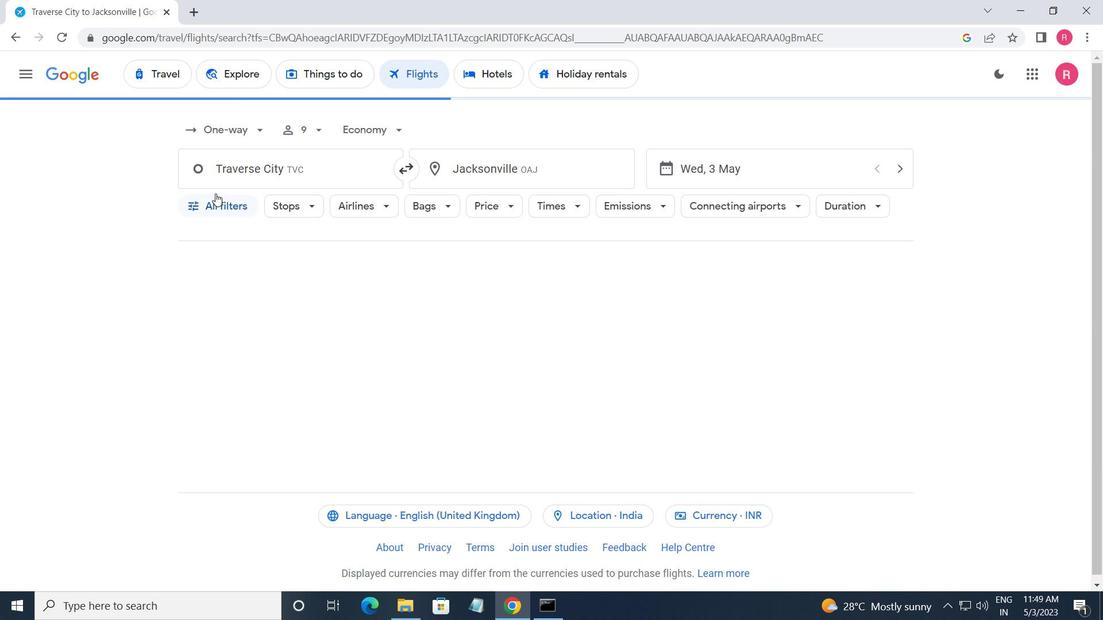 
Action: Mouse pressed left at (214, 202)
Screenshot: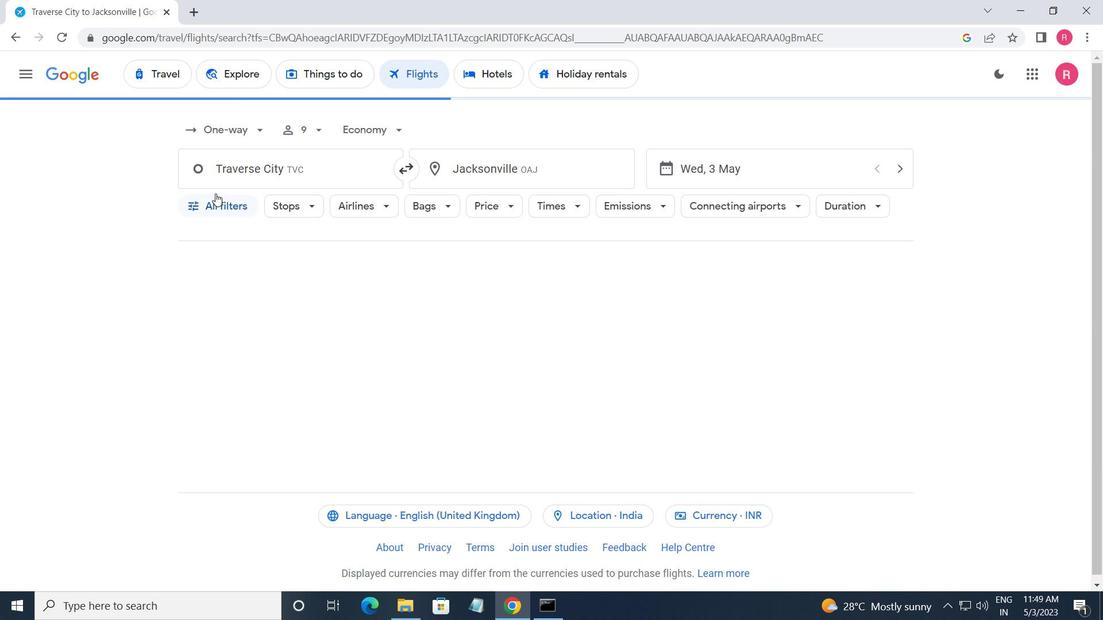 
Action: Mouse moved to (293, 325)
Screenshot: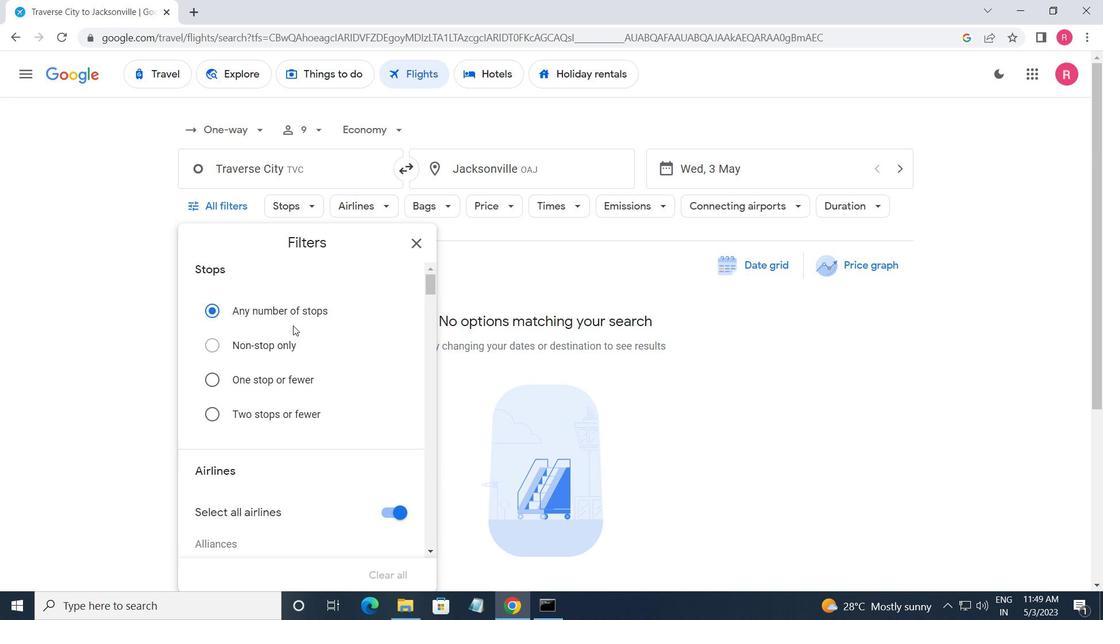 
Action: Mouse scrolled (293, 324) with delta (0, 0)
Screenshot: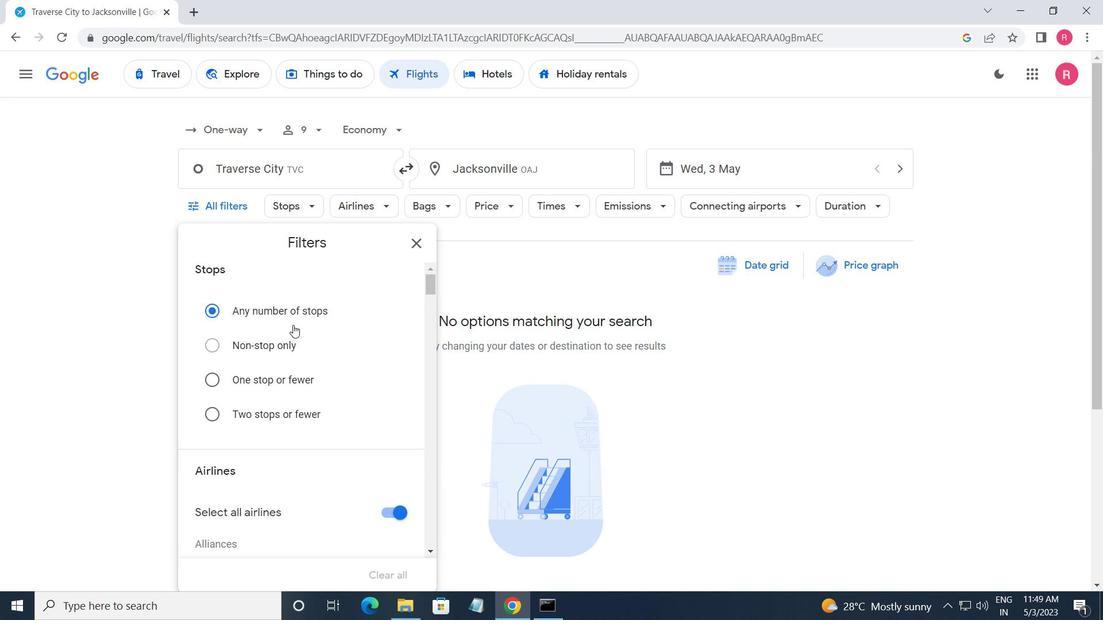 
Action: Mouse scrolled (293, 324) with delta (0, 0)
Screenshot: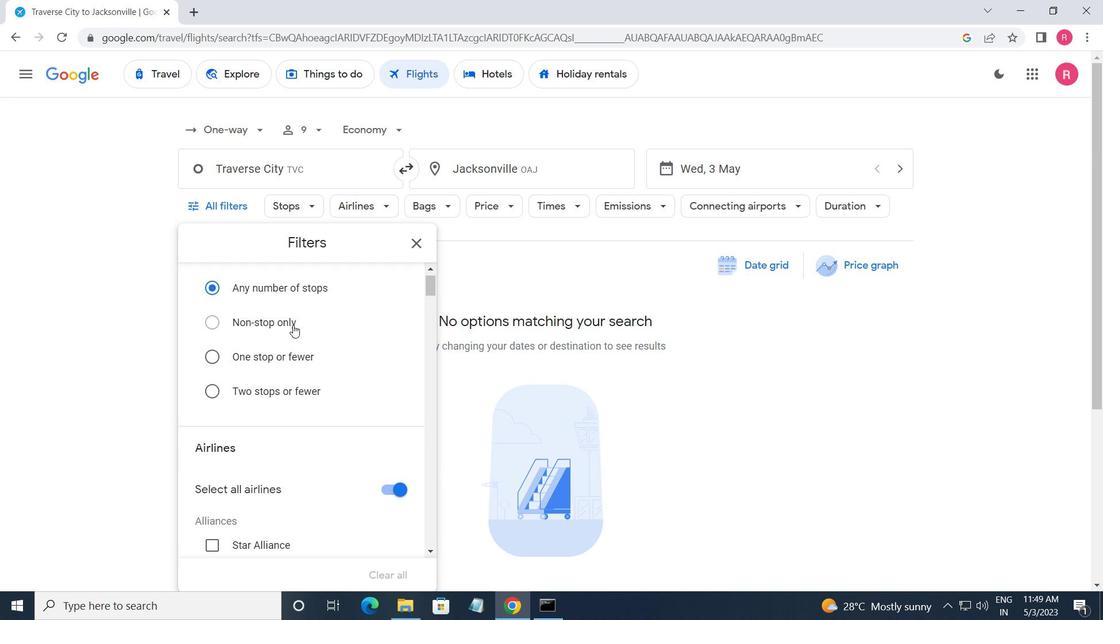 
Action: Mouse moved to (293, 325)
Screenshot: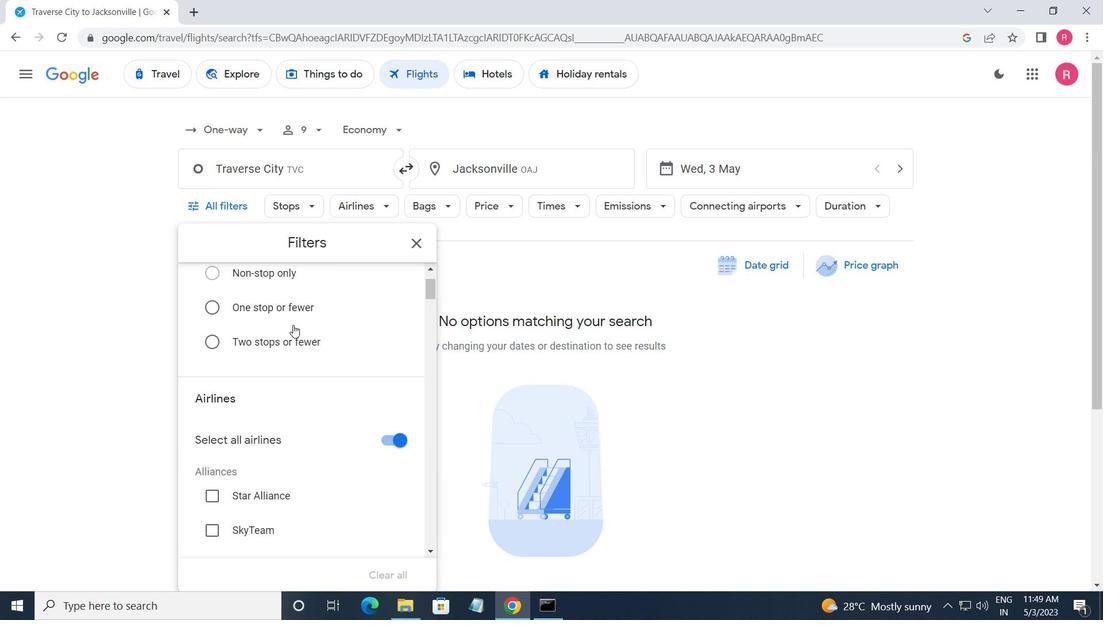 
Action: Mouse scrolled (293, 325) with delta (0, 0)
Screenshot: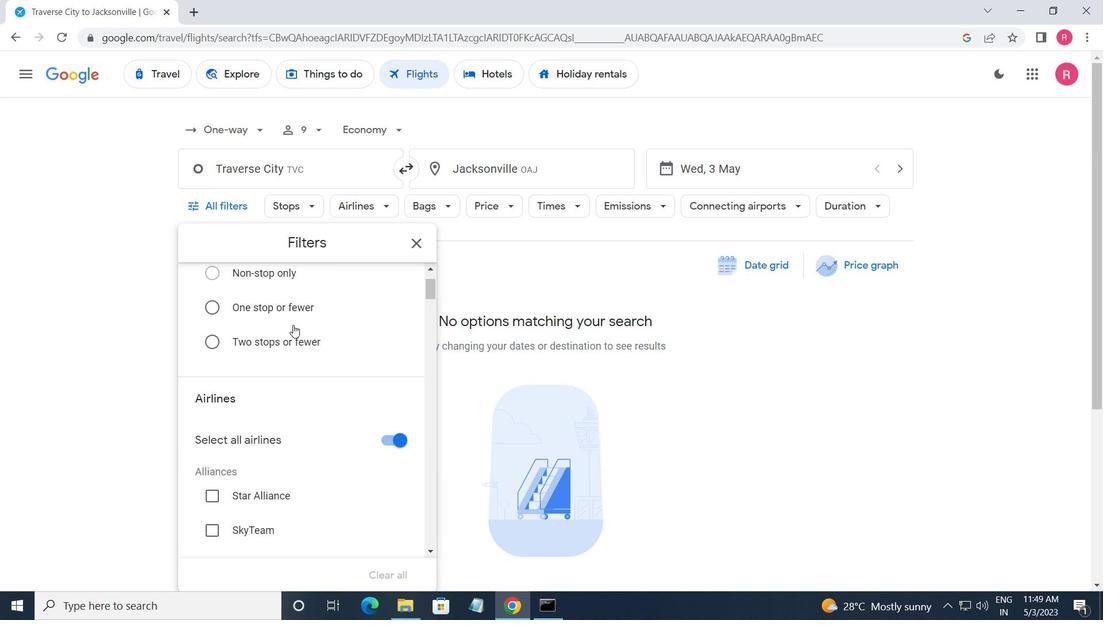 
Action: Mouse moved to (294, 329)
Screenshot: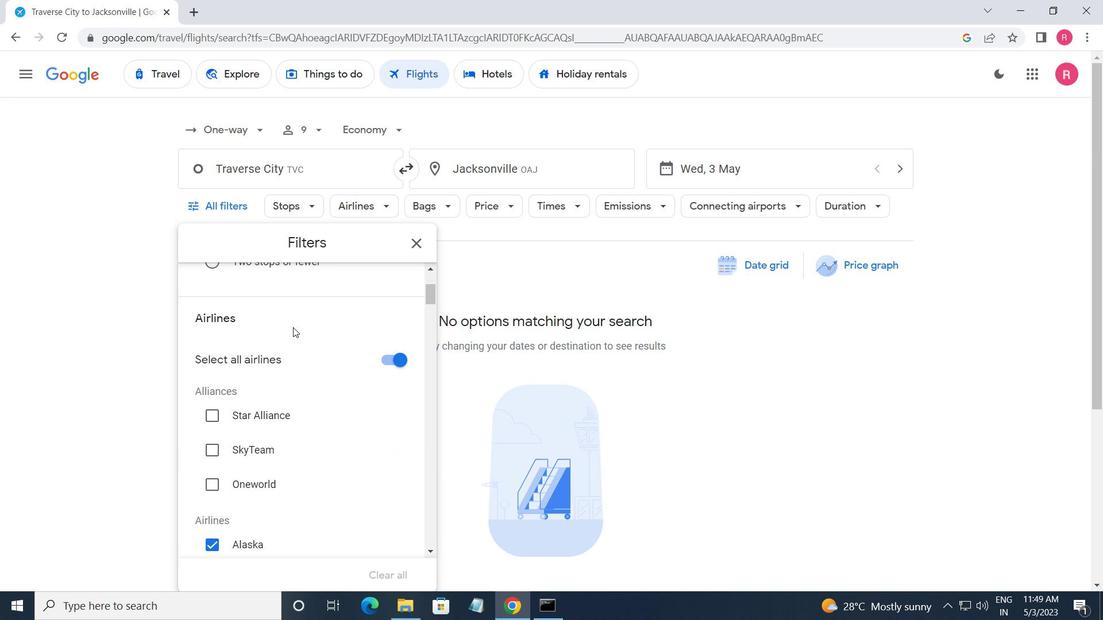 
Action: Mouse scrolled (294, 329) with delta (0, 0)
Screenshot: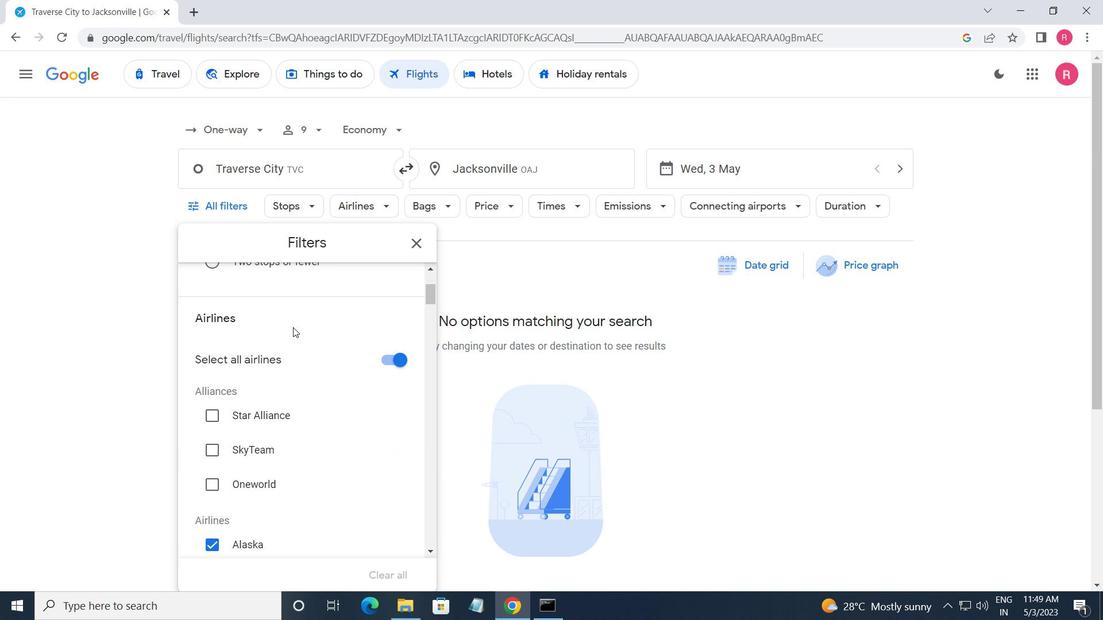 
Action: Mouse moved to (294, 330)
Screenshot: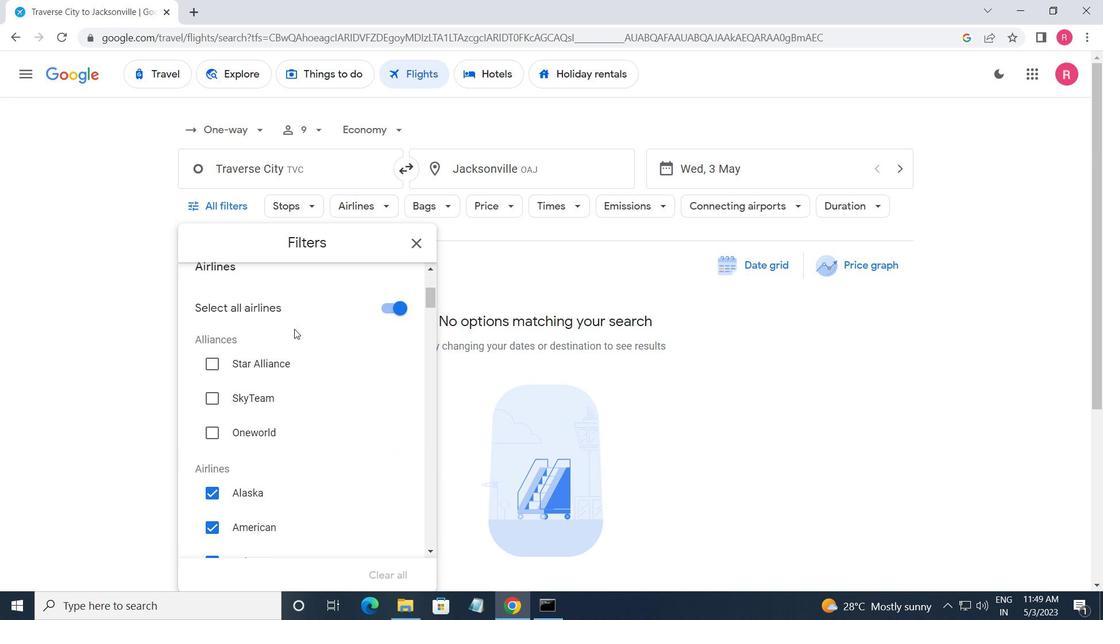 
Action: Mouse scrolled (294, 330) with delta (0, 0)
Screenshot: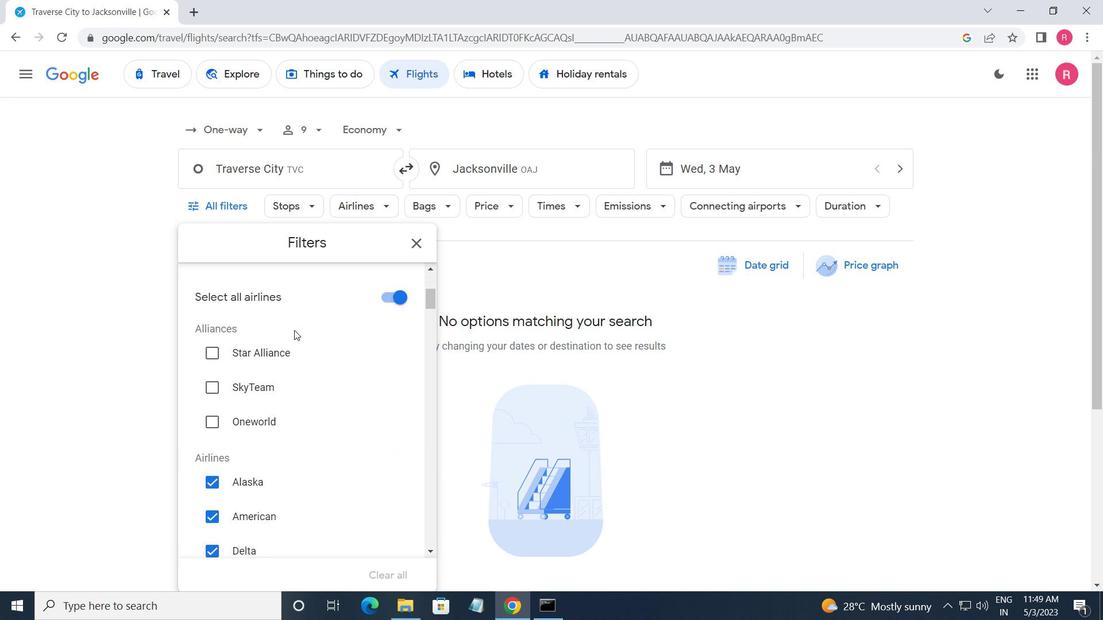 
Action: Mouse moved to (294, 331)
Screenshot: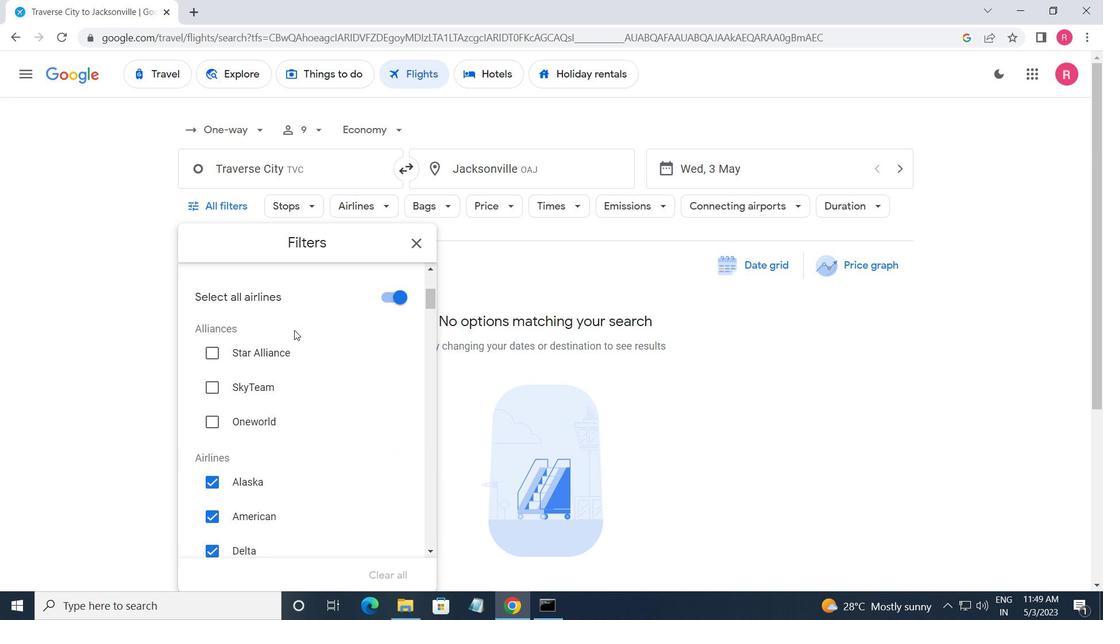 
Action: Mouse scrolled (294, 330) with delta (0, 0)
Screenshot: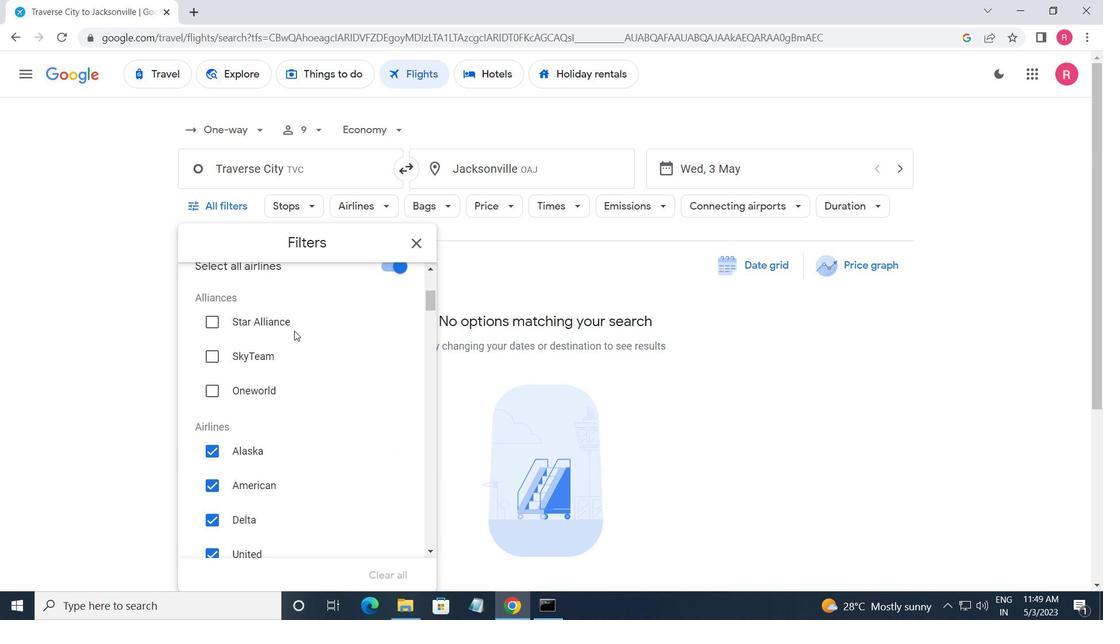 
Action: Mouse moved to (293, 331)
Screenshot: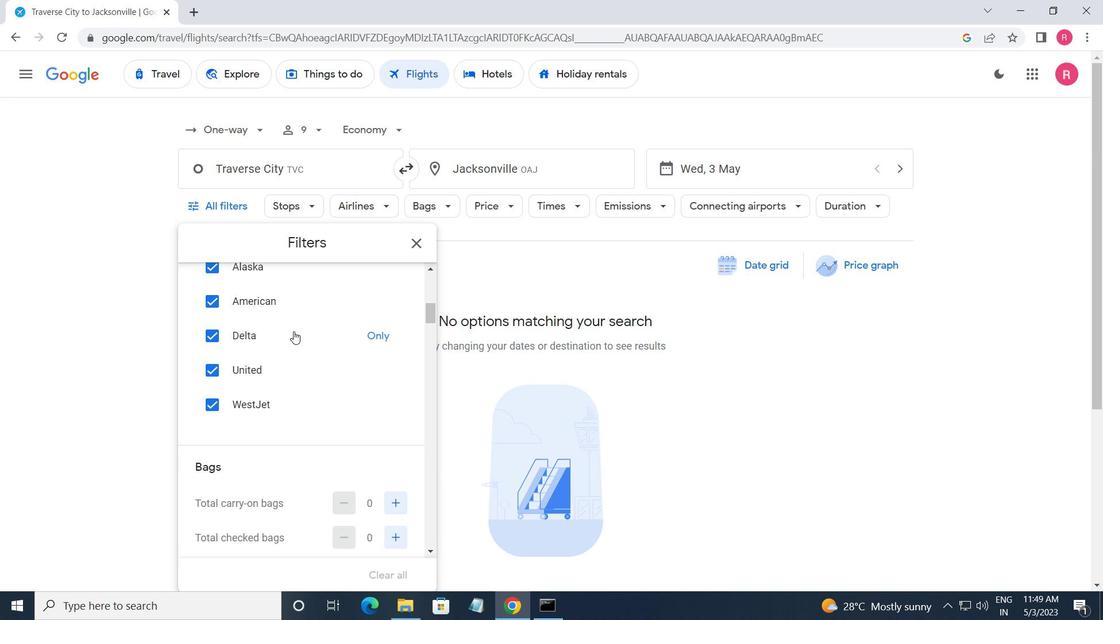 
Action: Mouse scrolled (293, 332) with delta (0, 0)
Screenshot: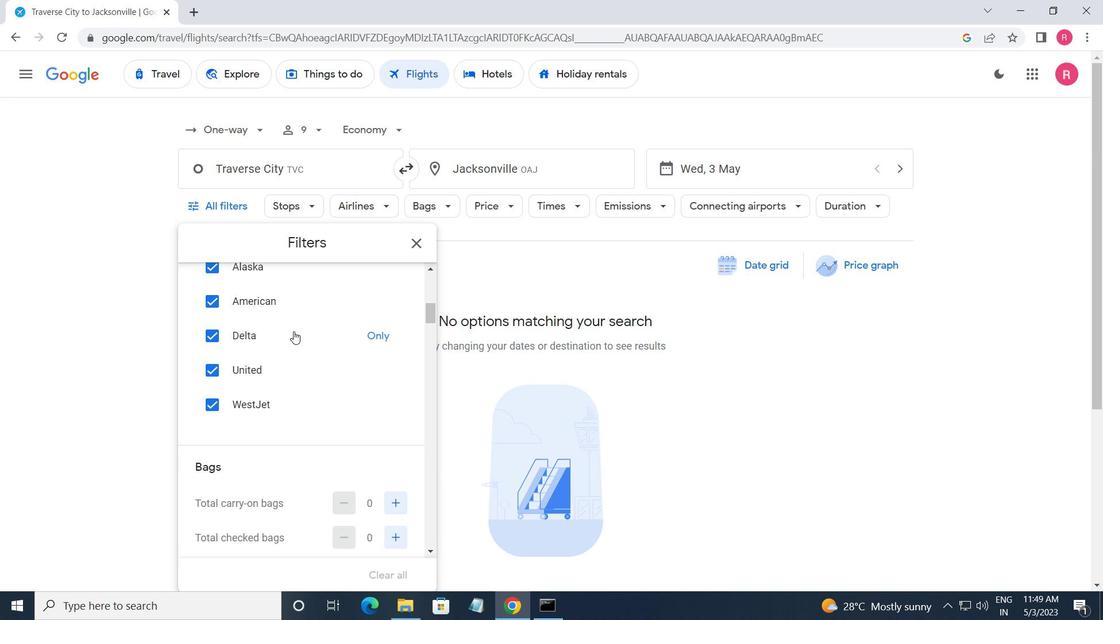 
Action: Mouse scrolled (293, 332) with delta (0, 0)
Screenshot: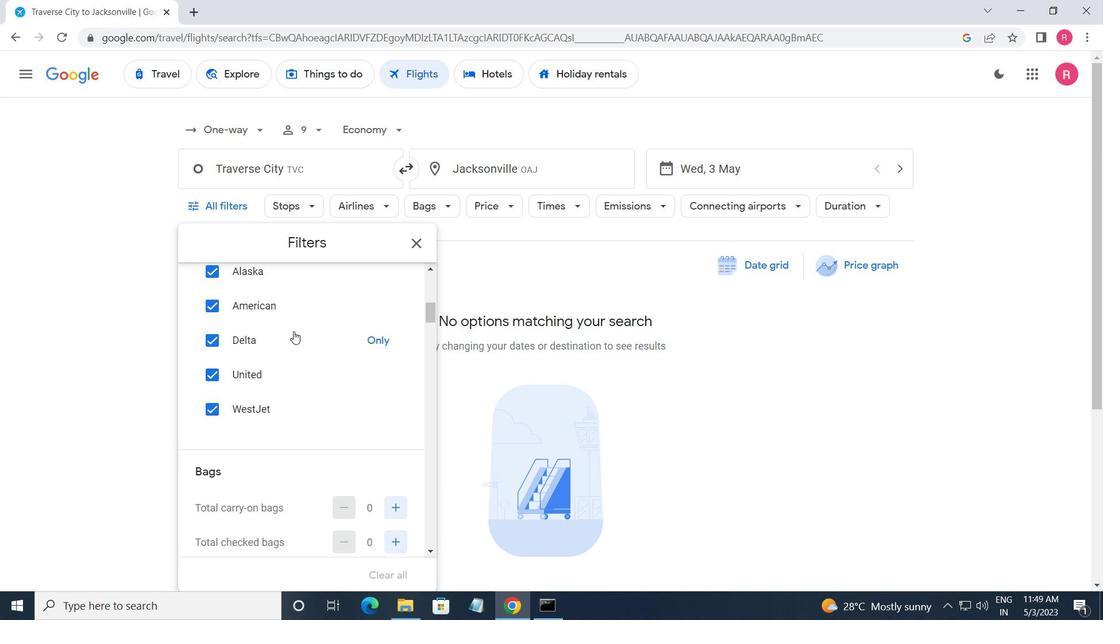 
Action: Mouse moved to (401, 300)
Screenshot: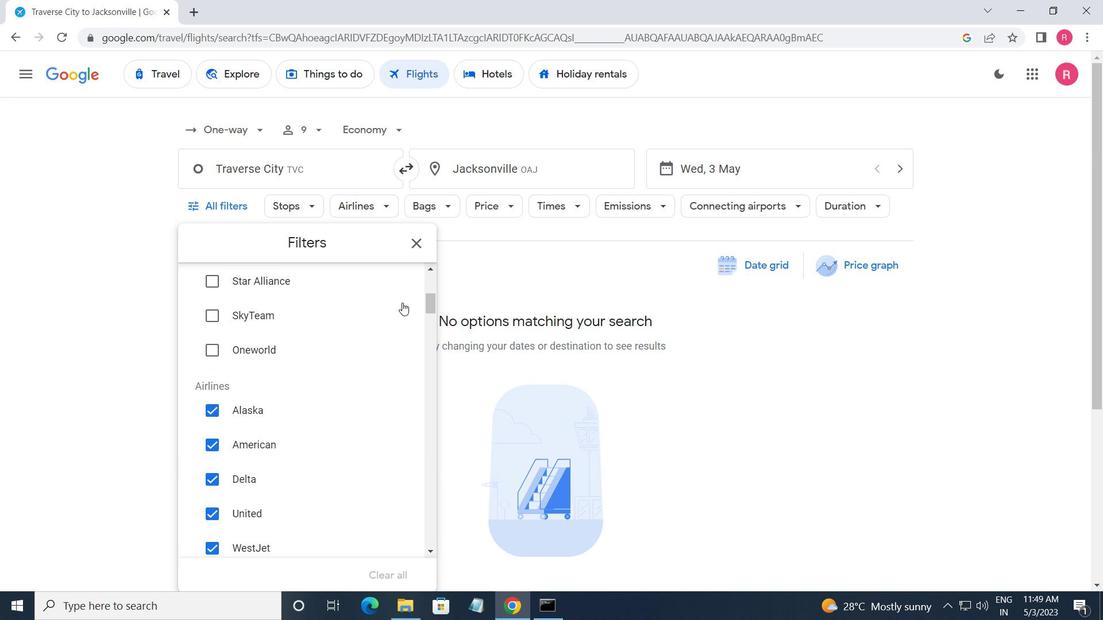 
Action: Mouse scrolled (401, 301) with delta (0, 0)
Screenshot: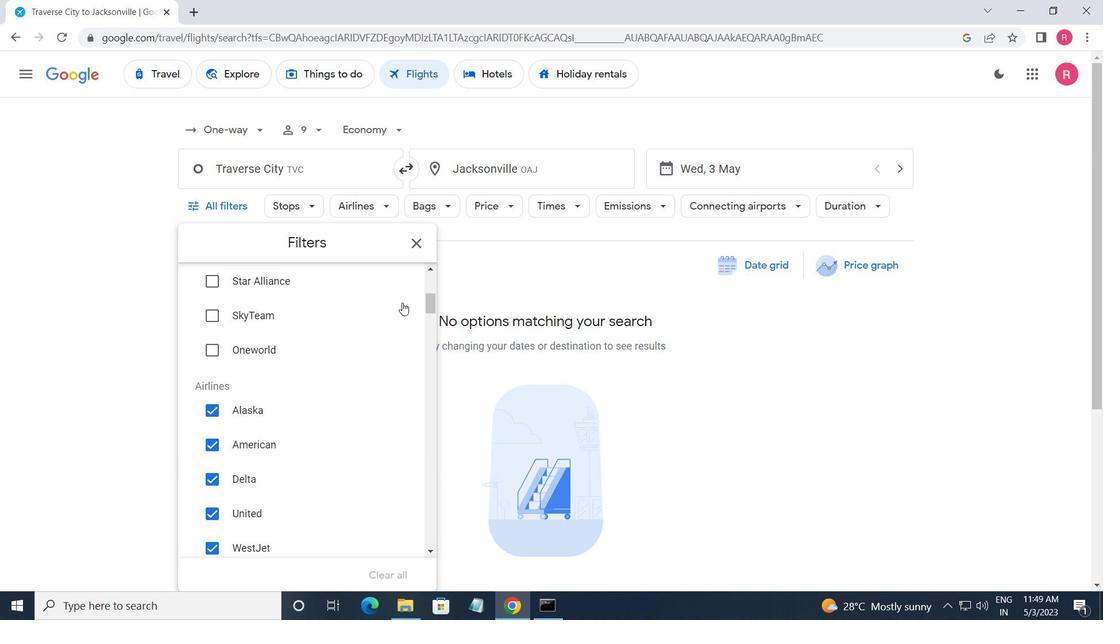 
Action: Mouse scrolled (401, 301) with delta (0, 0)
Screenshot: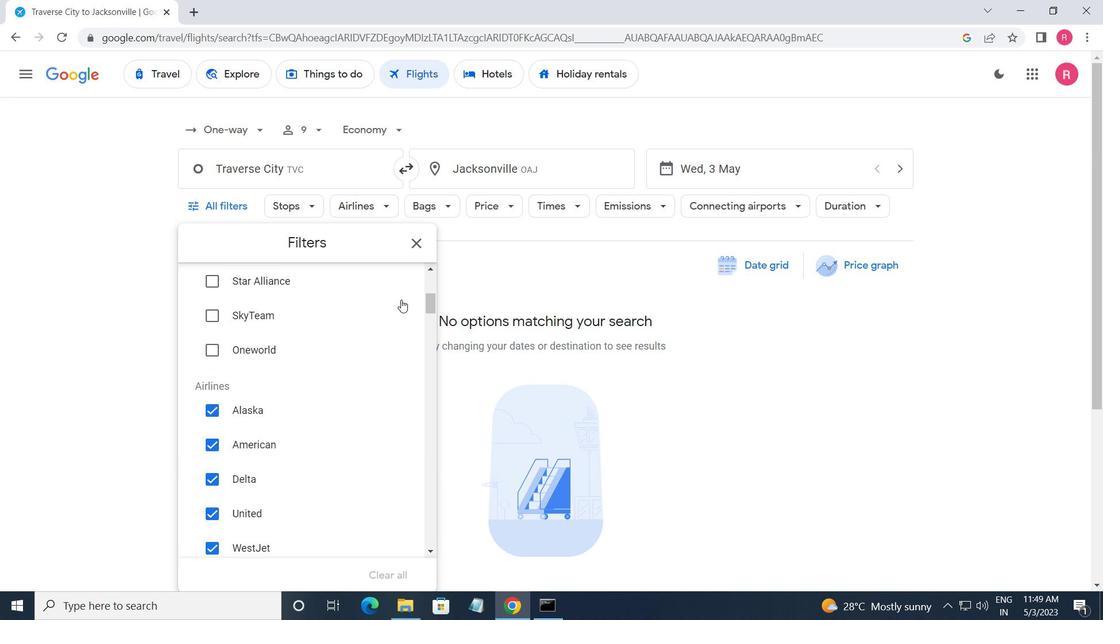 
Action: Mouse moved to (399, 372)
Screenshot: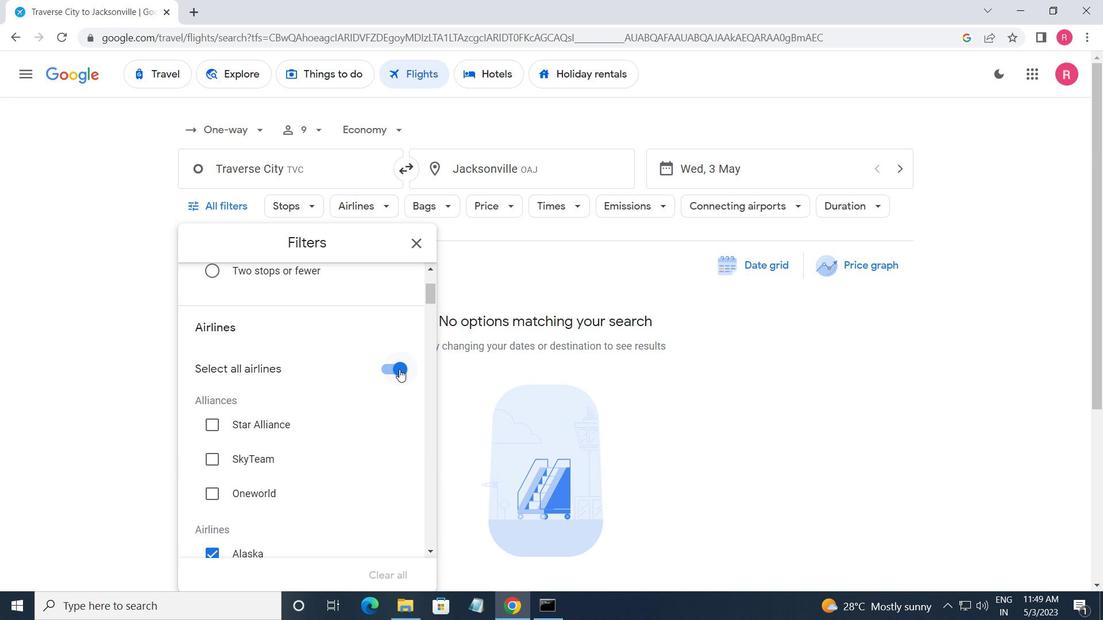 
Action: Mouse pressed left at (399, 372)
Screenshot: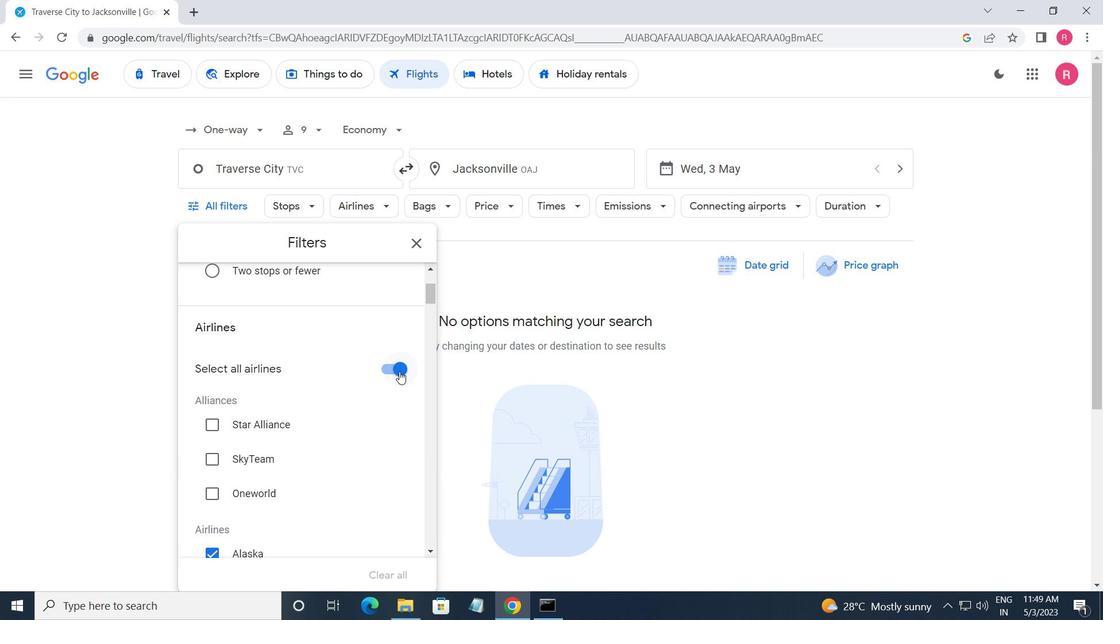 
Action: Mouse moved to (362, 378)
Screenshot: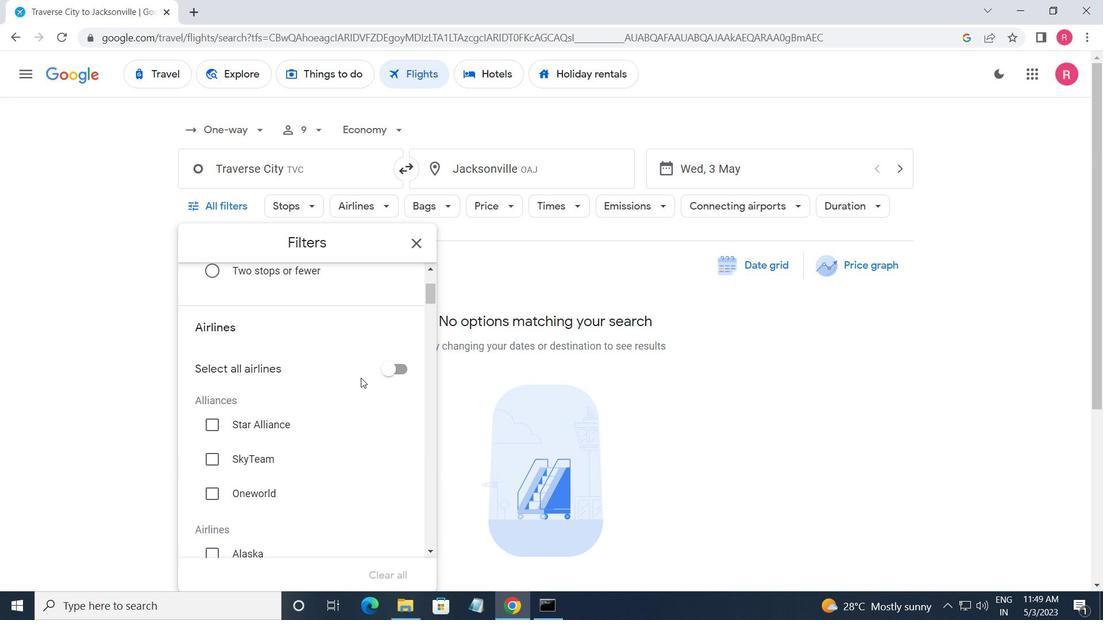 
Action: Mouse scrolled (362, 377) with delta (0, 0)
Screenshot: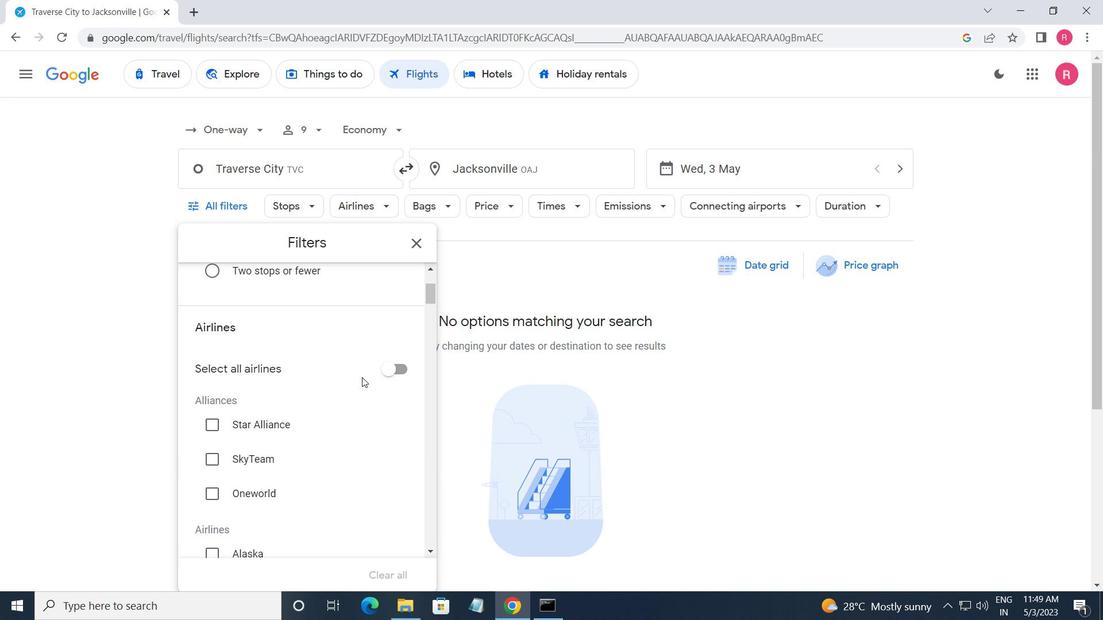 
Action: Mouse scrolled (362, 377) with delta (0, 0)
Screenshot: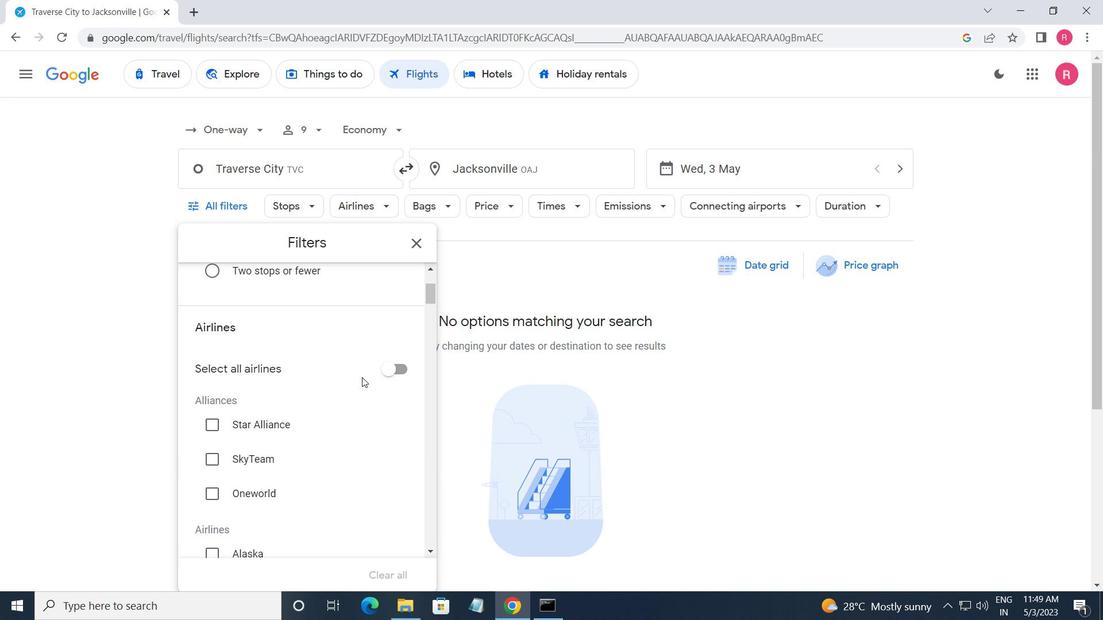 
Action: Mouse scrolled (362, 377) with delta (0, 0)
Screenshot: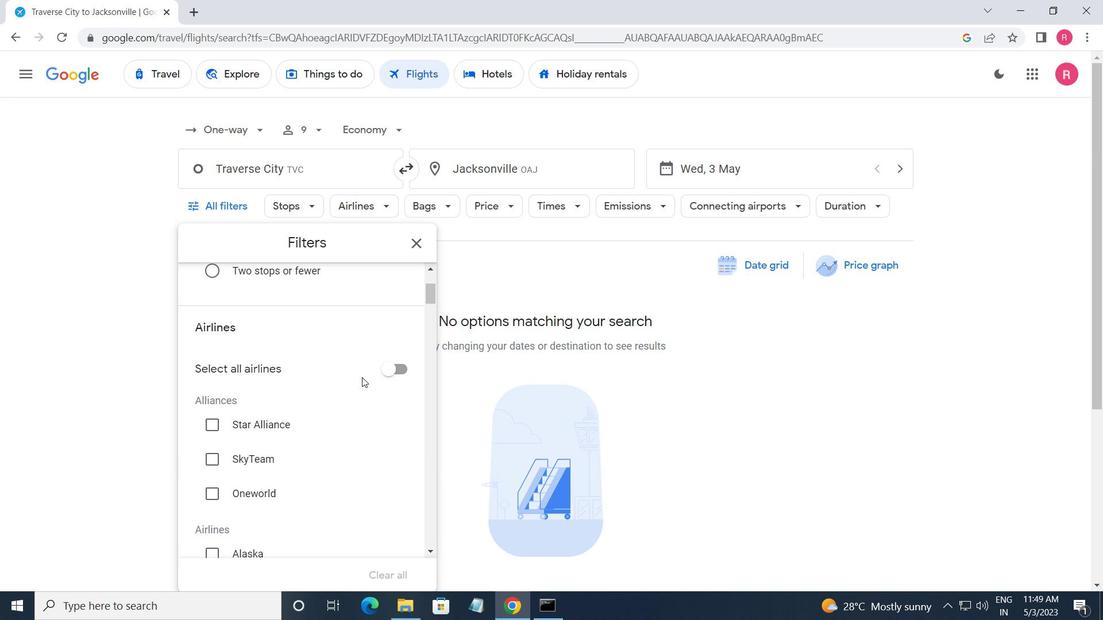 
Action: Mouse moved to (362, 378)
Screenshot: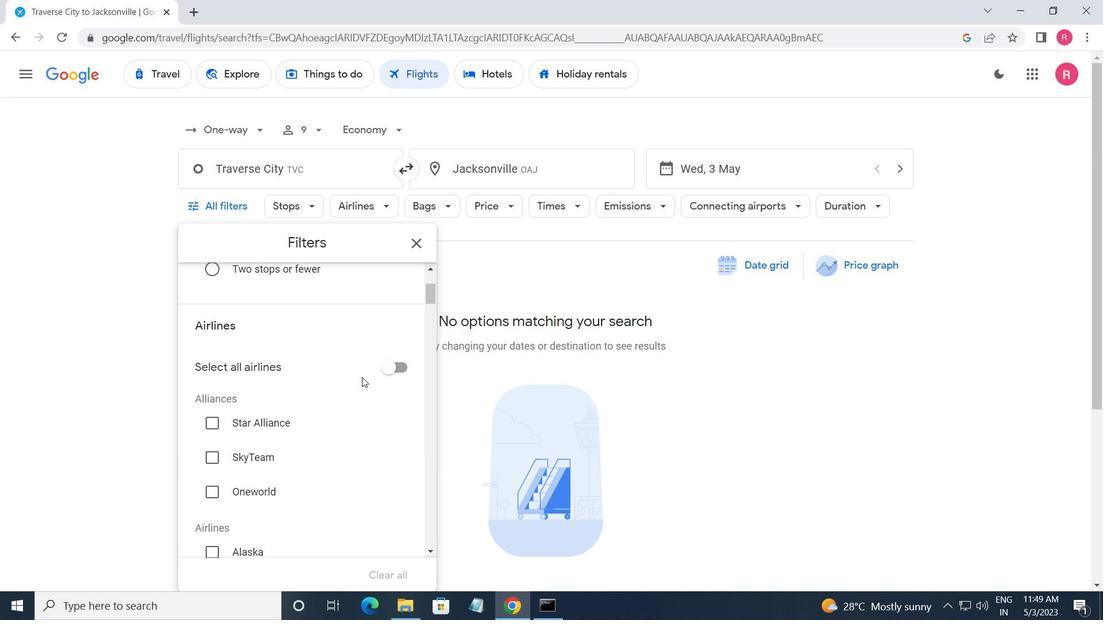 
Action: Mouse scrolled (362, 378) with delta (0, 0)
Screenshot: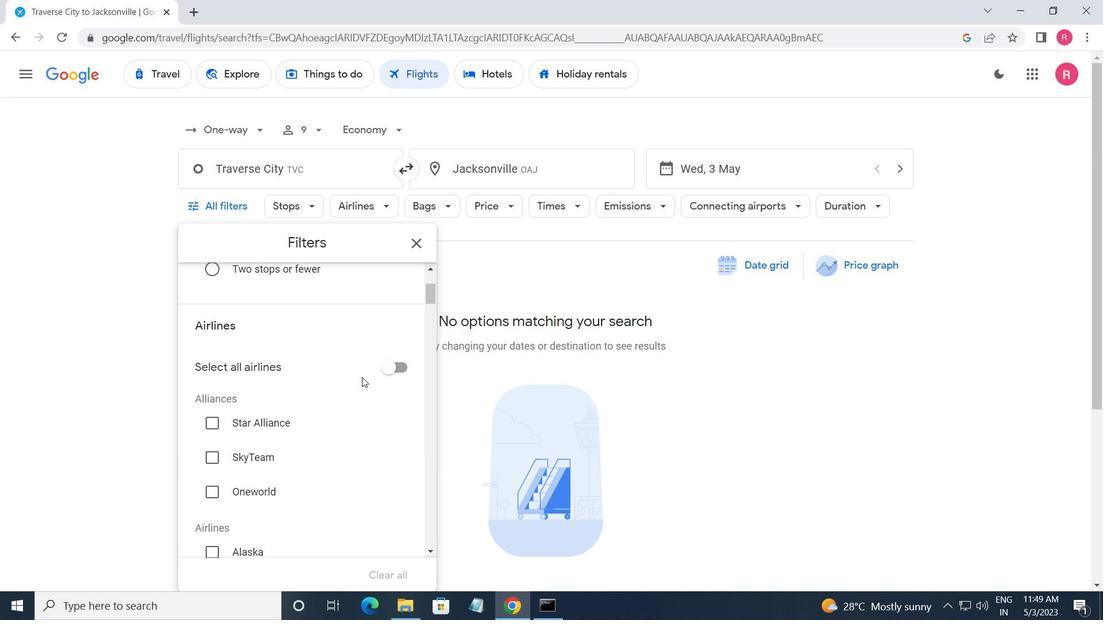 
Action: Mouse moved to (362, 378)
Screenshot: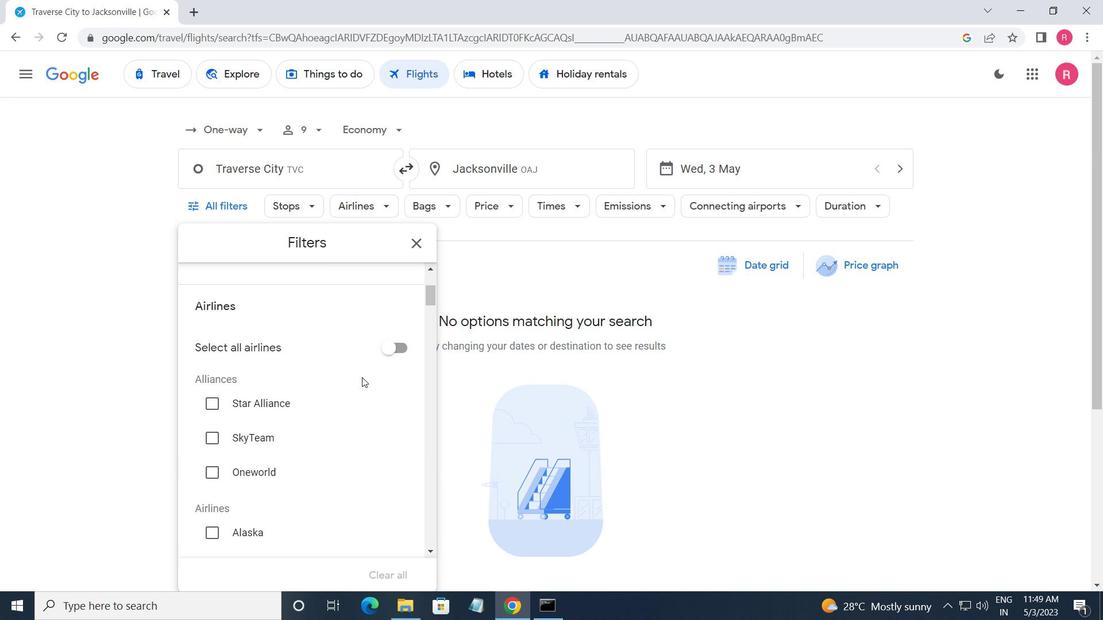 
Action: Mouse scrolled (362, 378) with delta (0, 0)
Screenshot: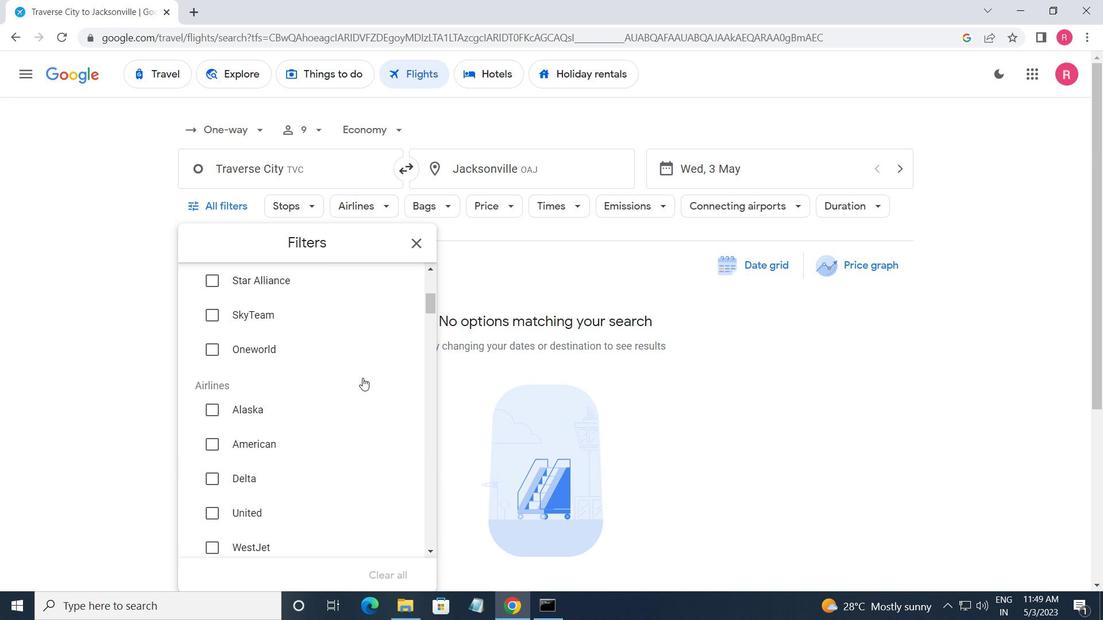 
Action: Mouse scrolled (362, 378) with delta (0, 0)
Screenshot: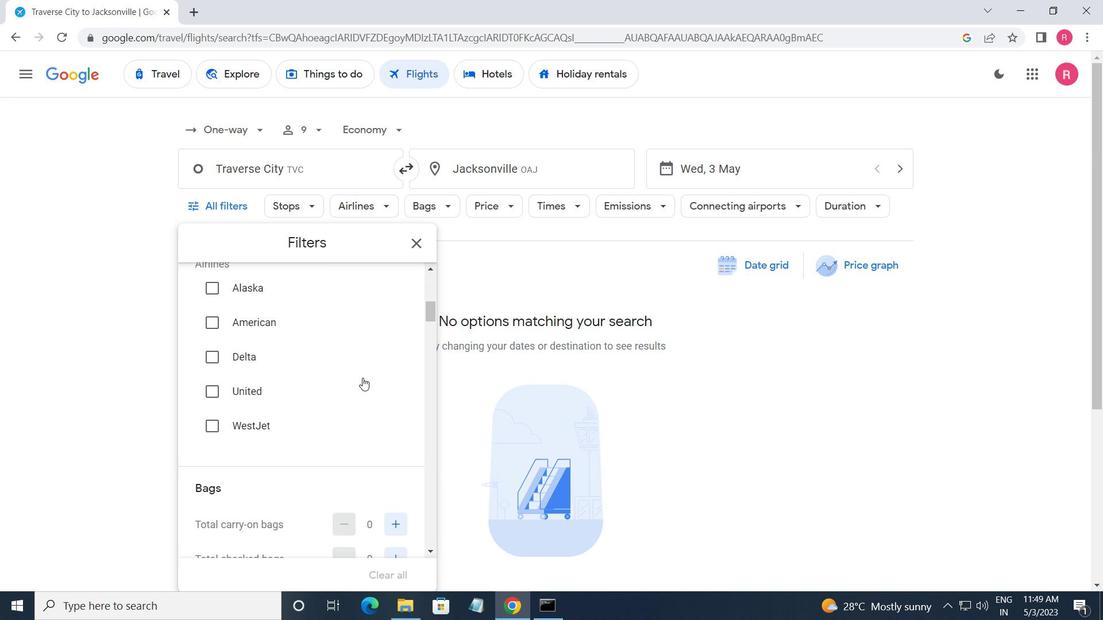 
Action: Mouse moved to (374, 382)
Screenshot: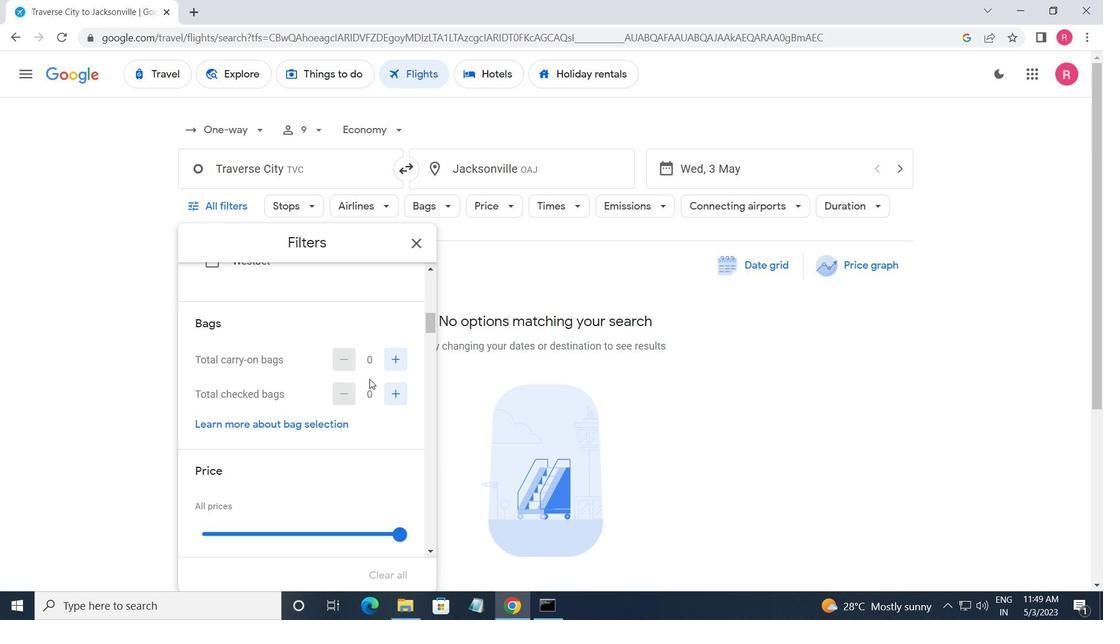 
Action: Mouse scrolled (374, 382) with delta (0, 0)
Screenshot: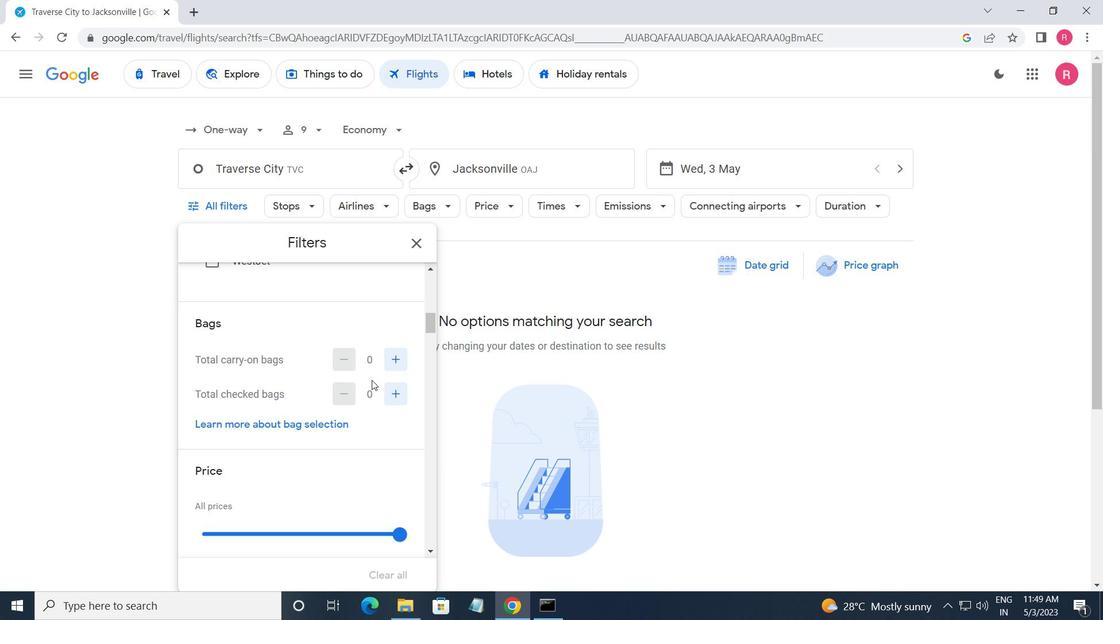 
Action: Mouse moved to (375, 382)
Screenshot: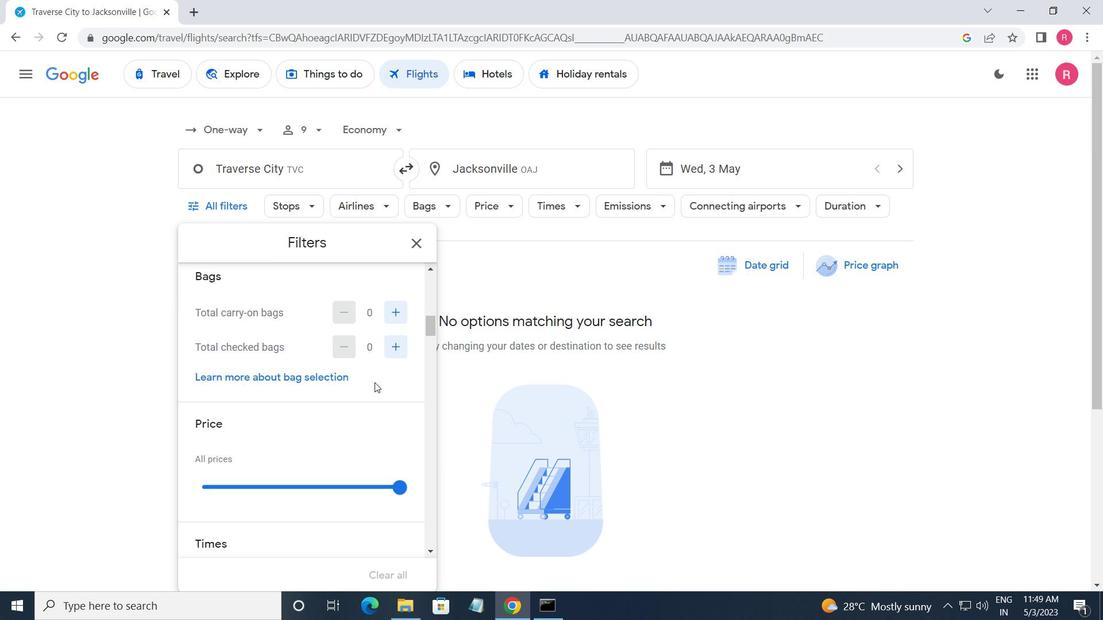 
Action: Mouse scrolled (375, 382) with delta (0, 0)
Screenshot: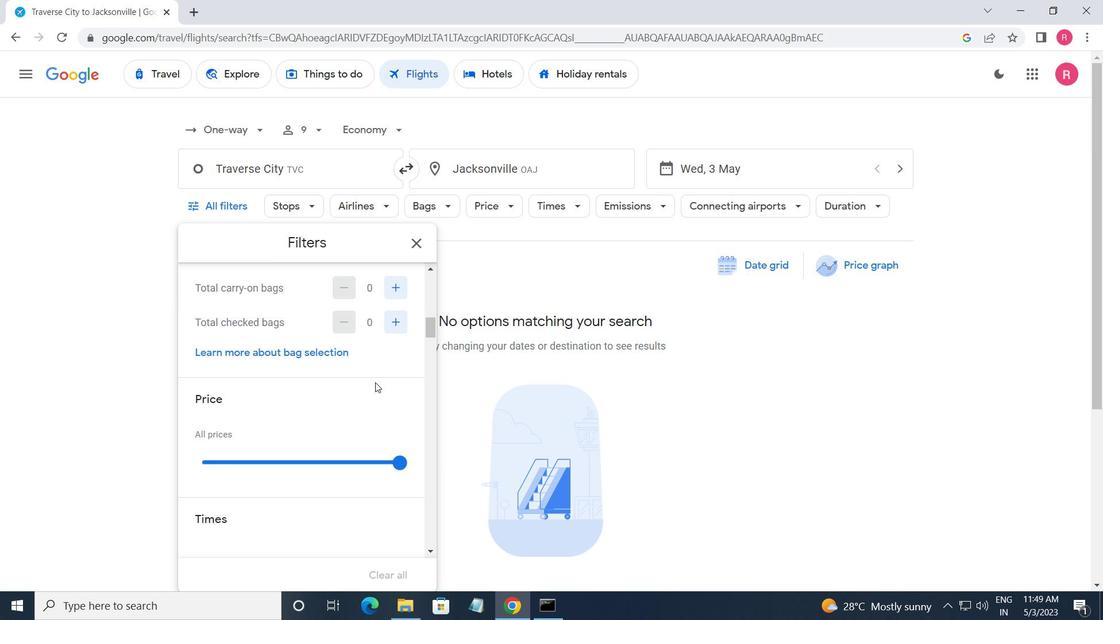 
Action: Mouse scrolled (375, 382) with delta (0, 0)
Screenshot: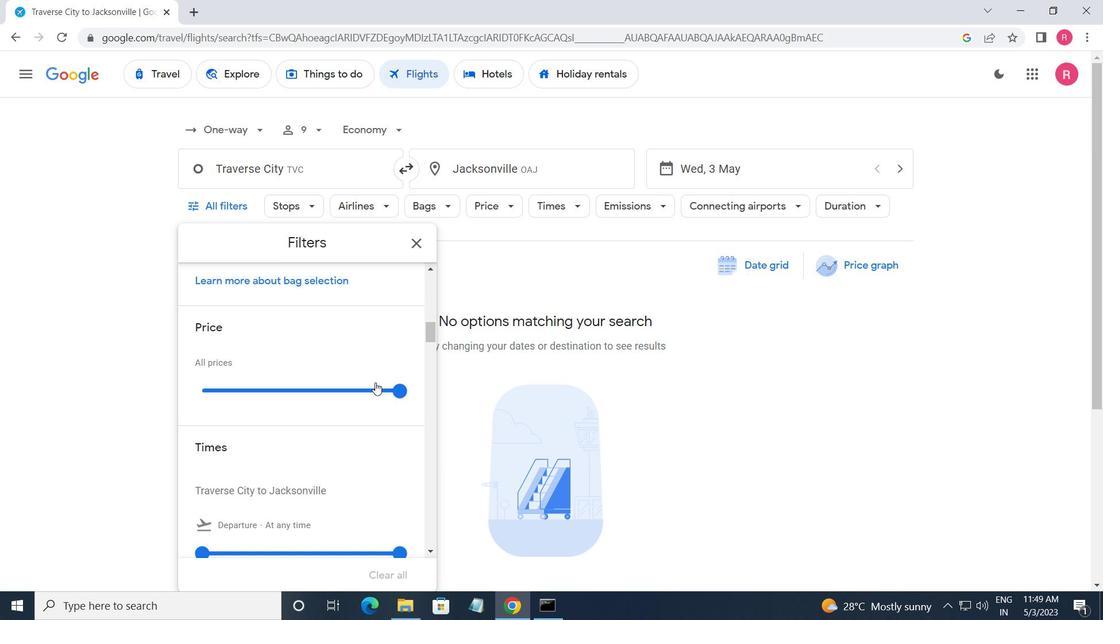 
Action: Mouse scrolled (375, 382) with delta (0, 0)
Screenshot: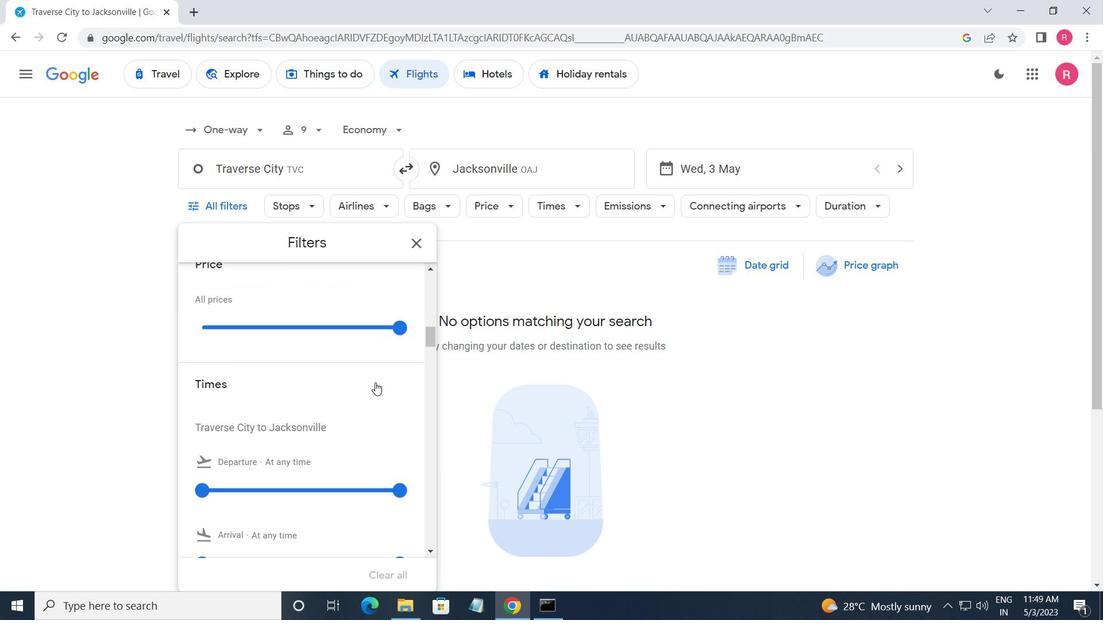 
Action: Mouse moved to (377, 369)
Screenshot: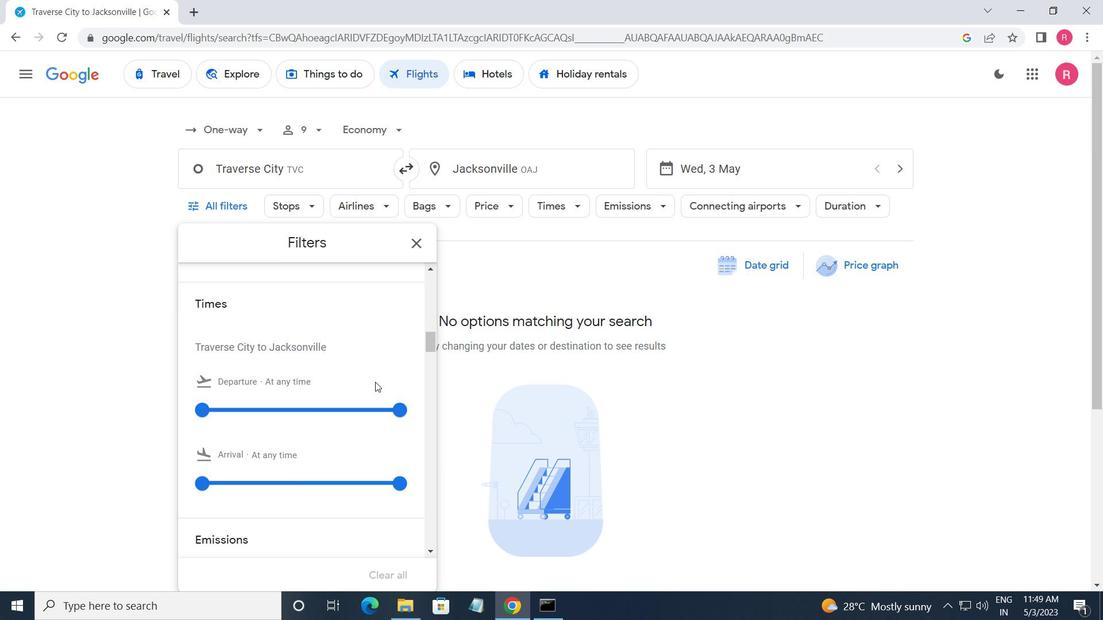 
Action: Mouse scrolled (377, 370) with delta (0, 0)
Screenshot: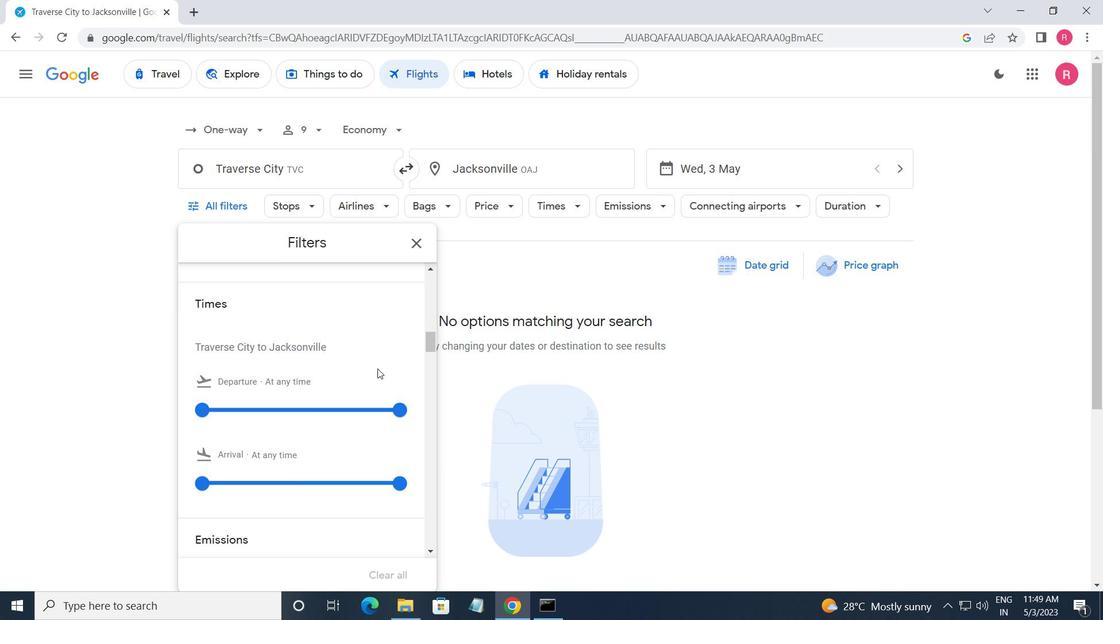 
Action: Mouse moved to (398, 326)
Screenshot: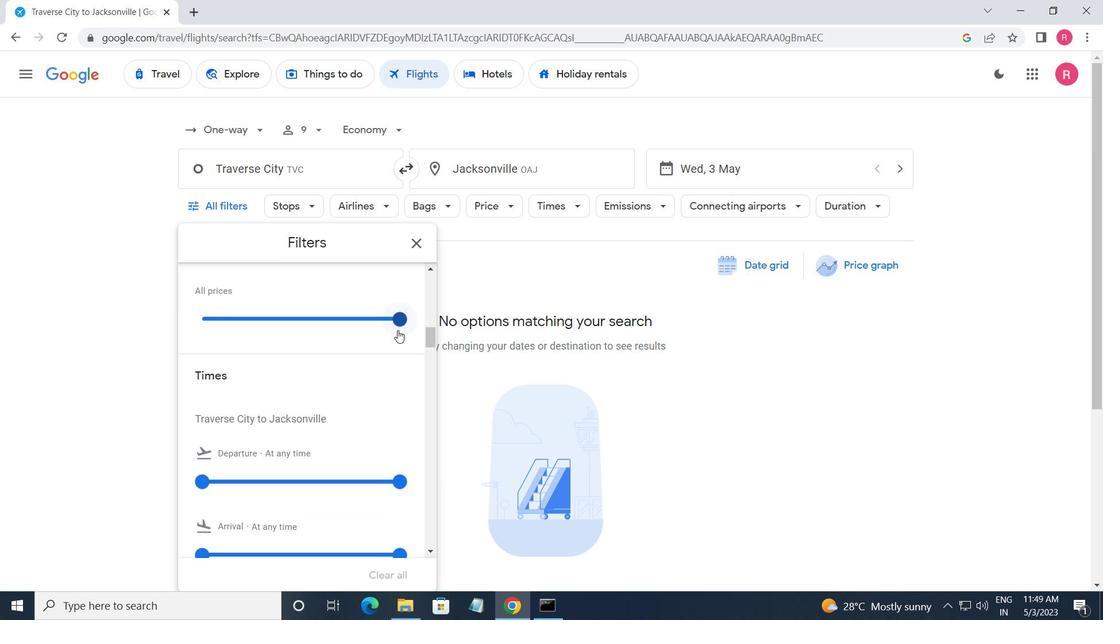 
Action: Mouse pressed left at (398, 326)
Screenshot: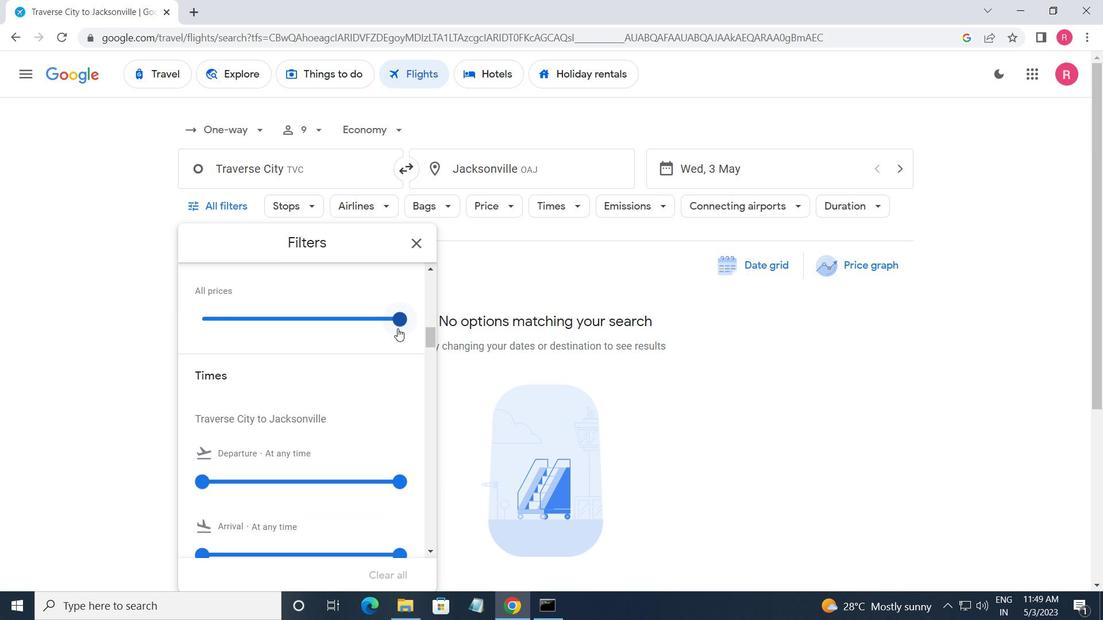 
Action: Mouse moved to (399, 328)
Screenshot: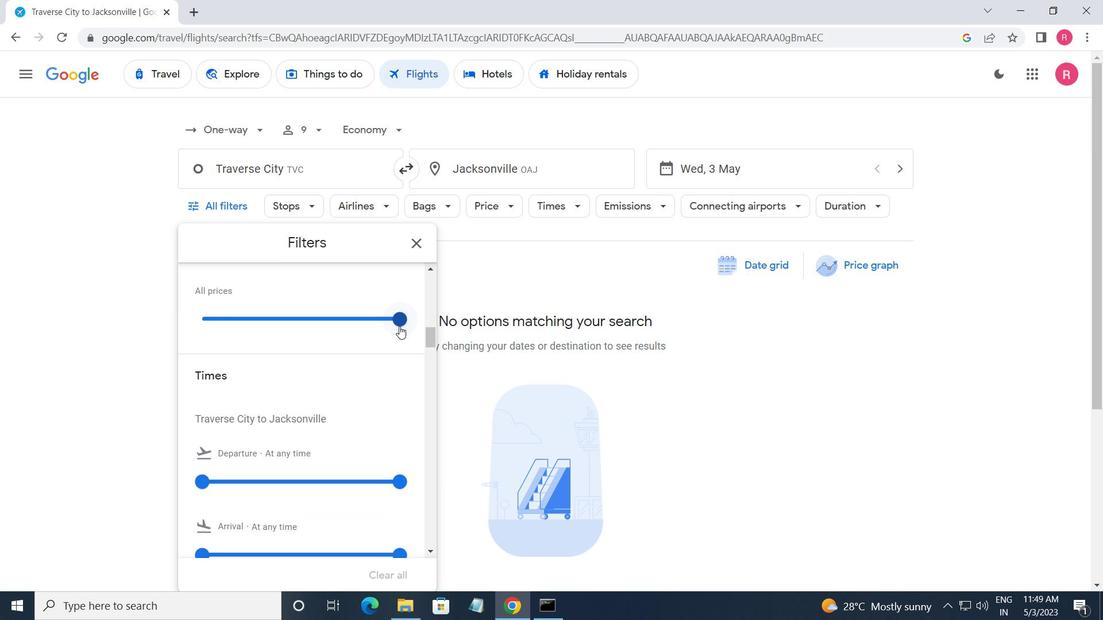 
Action: Mouse scrolled (399, 328) with delta (0, 0)
Screenshot: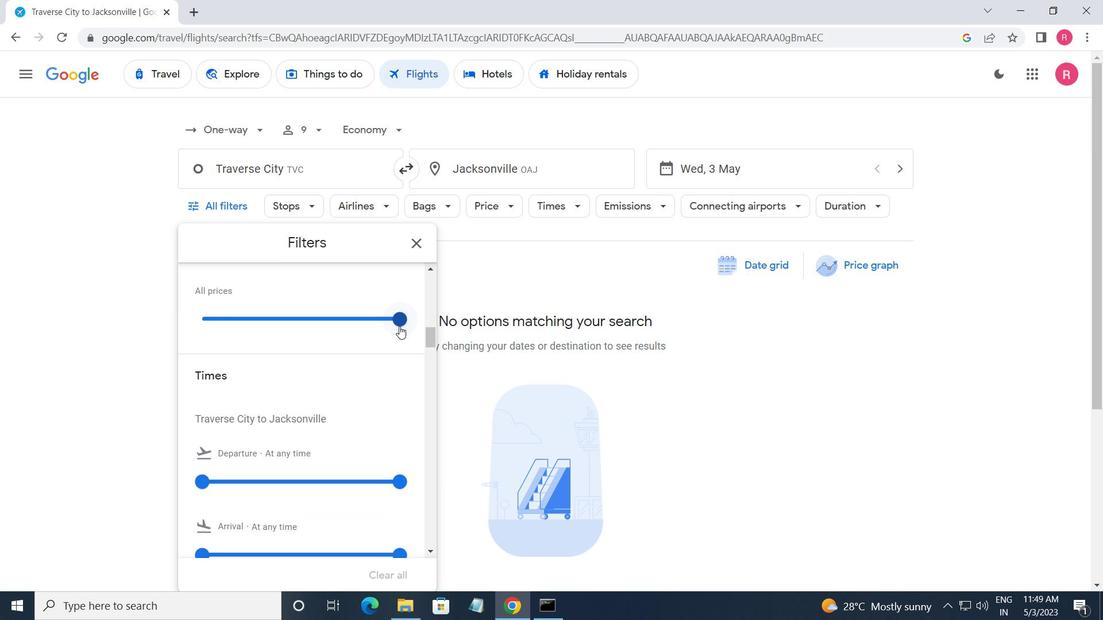 
Action: Mouse moved to (398, 330)
Screenshot: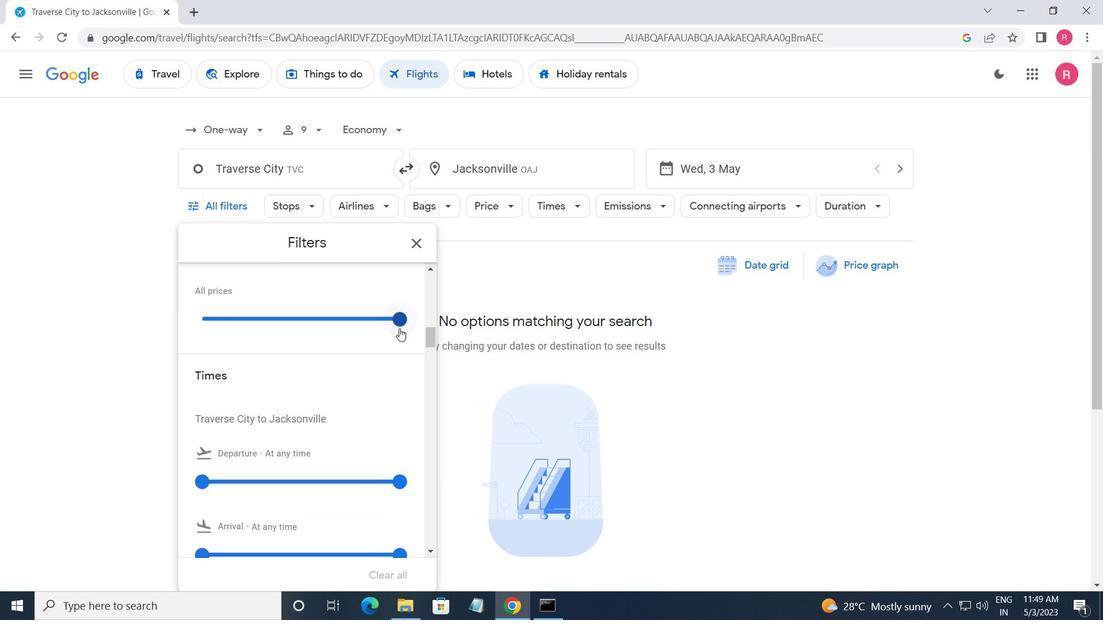 
Action: Mouse scrolled (398, 329) with delta (0, 0)
Screenshot: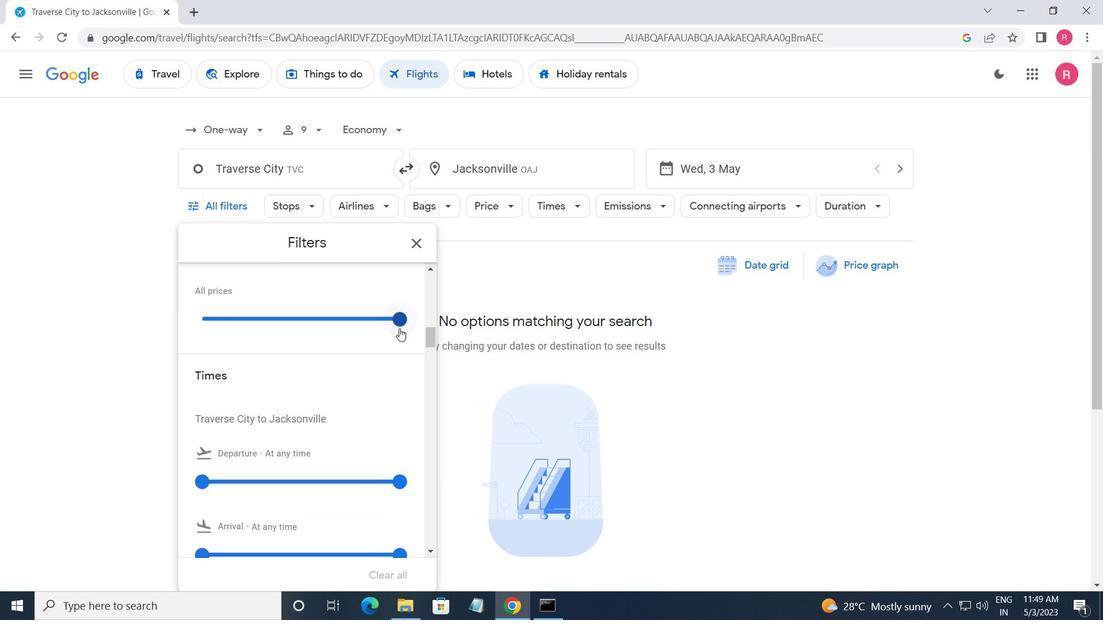 
Action: Mouse moved to (211, 339)
Screenshot: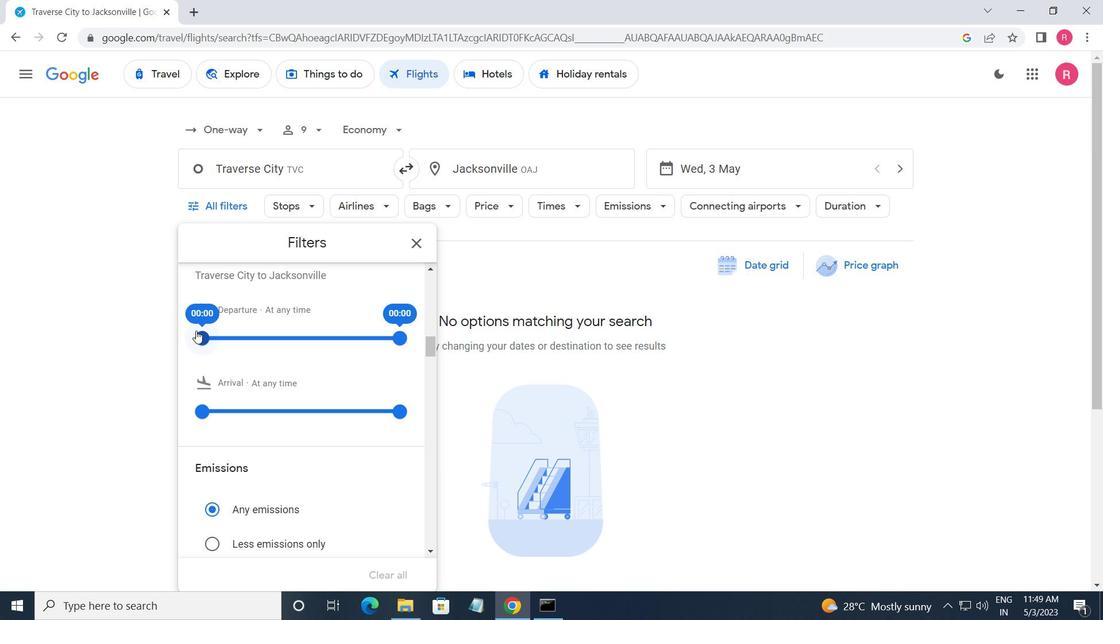 
Action: Mouse pressed left at (211, 339)
Screenshot: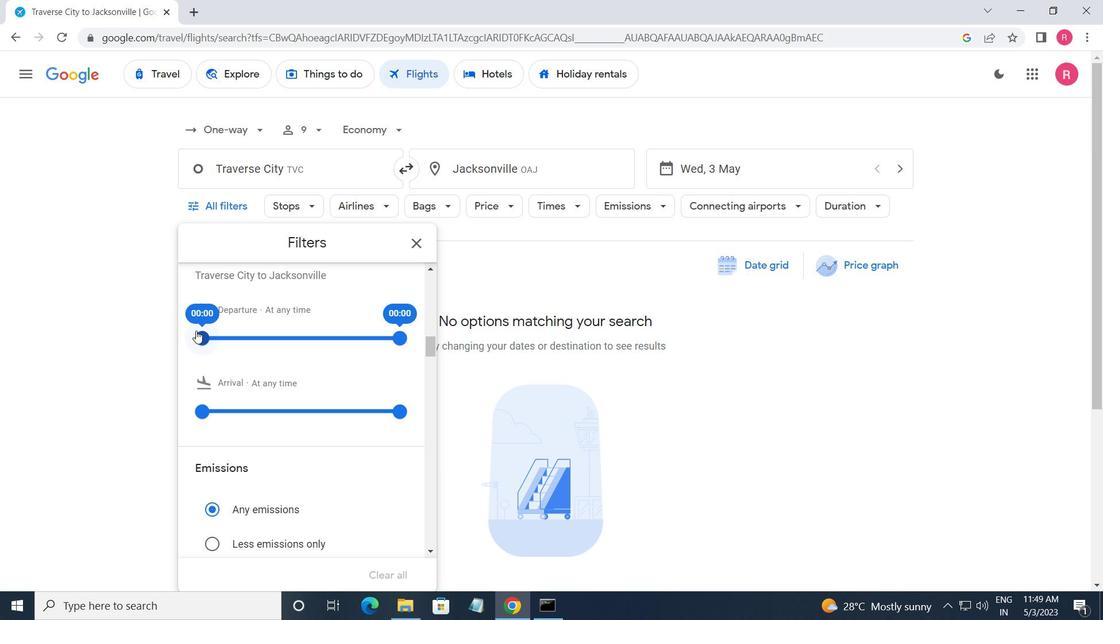 
Action: Mouse moved to (417, 239)
Screenshot: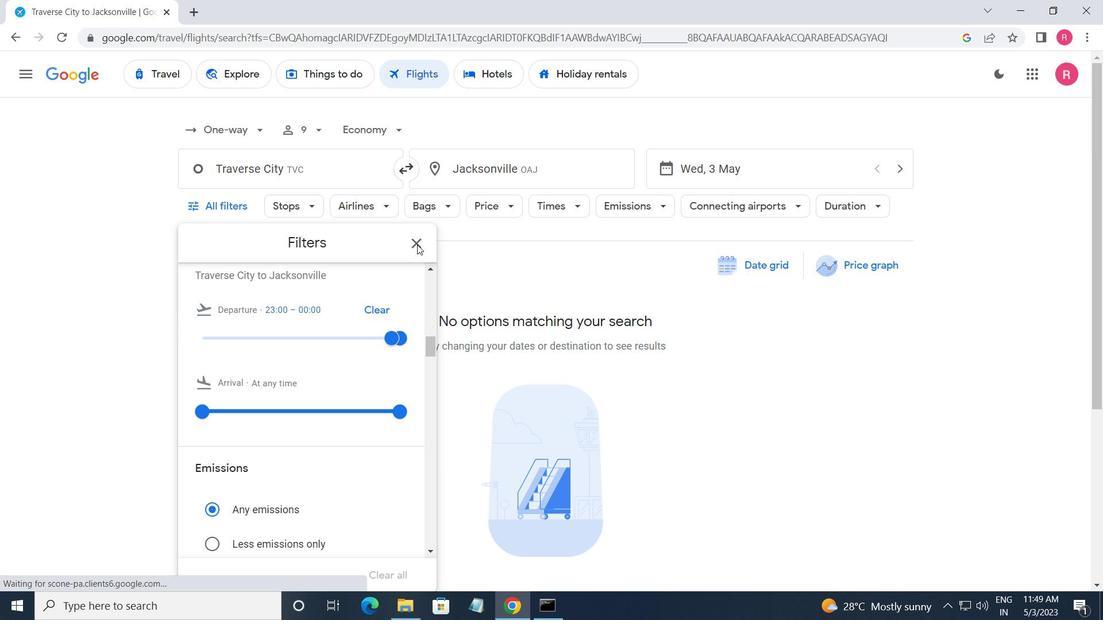 
Action: Mouse pressed left at (417, 239)
Screenshot: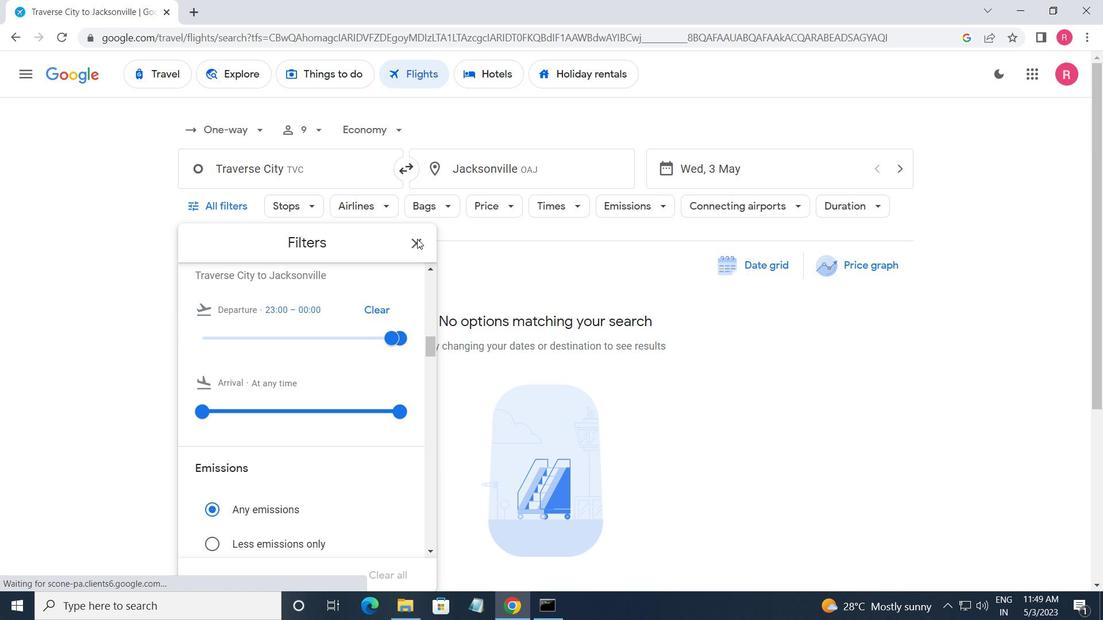 
Action: Mouse moved to (387, 293)
Screenshot: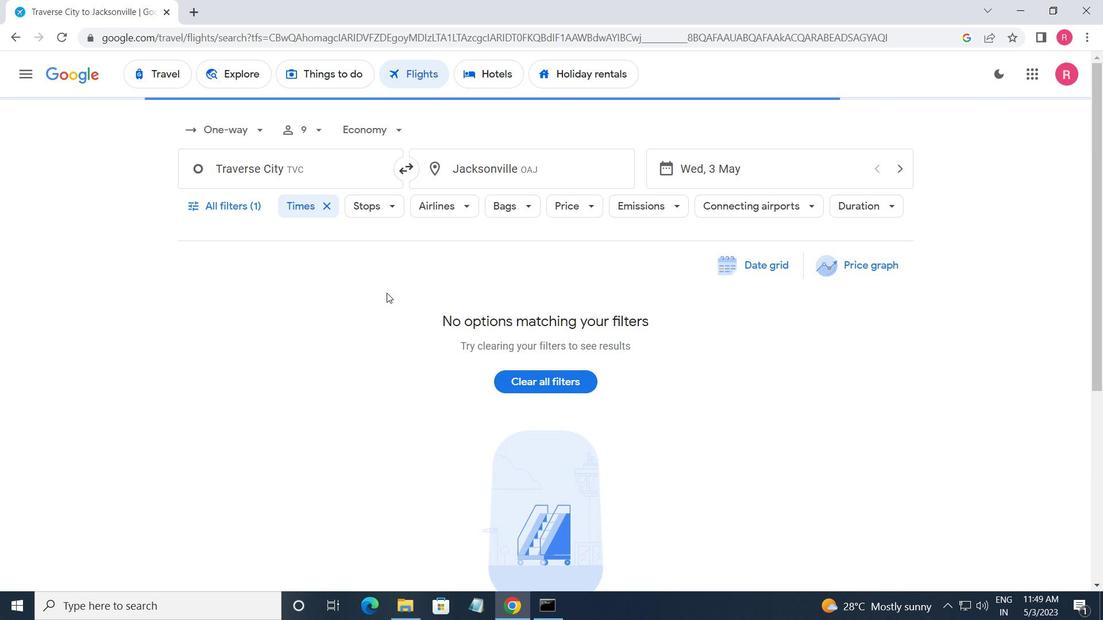 
